 Task: In the  document Exoticfruits.doc, select heading and apply ' Italics'  Using "replace feature", replace:  'unique to difficult'
Action: Mouse moved to (146, 460)
Screenshot: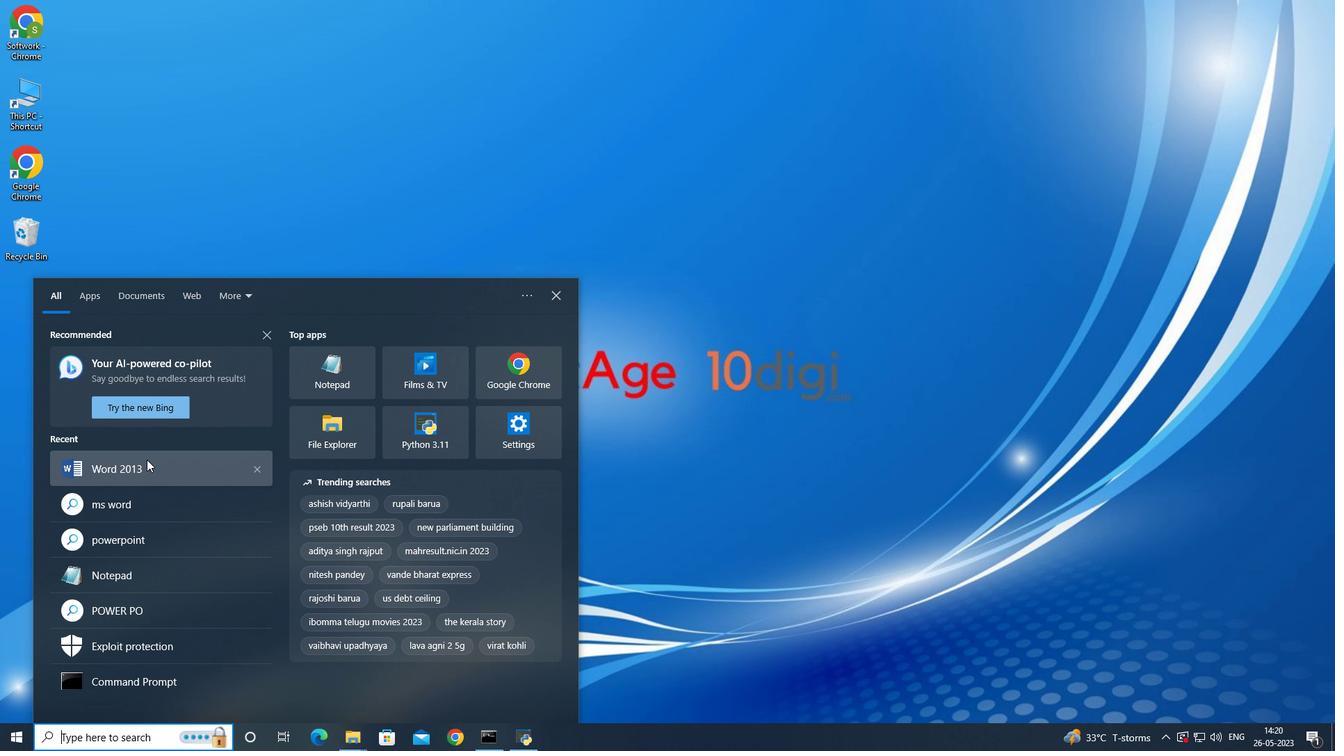 
Action: Mouse pressed left at (146, 460)
Screenshot: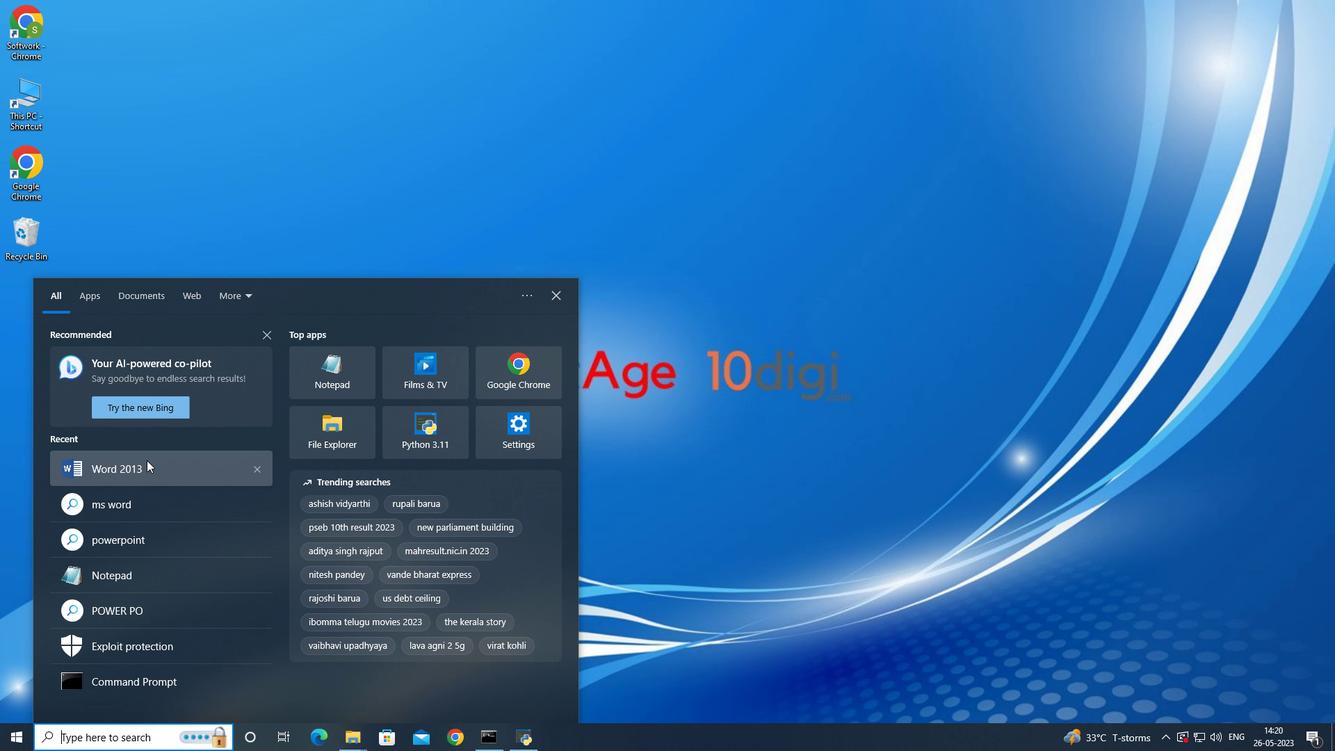 
Action: Mouse moved to (84, 121)
Screenshot: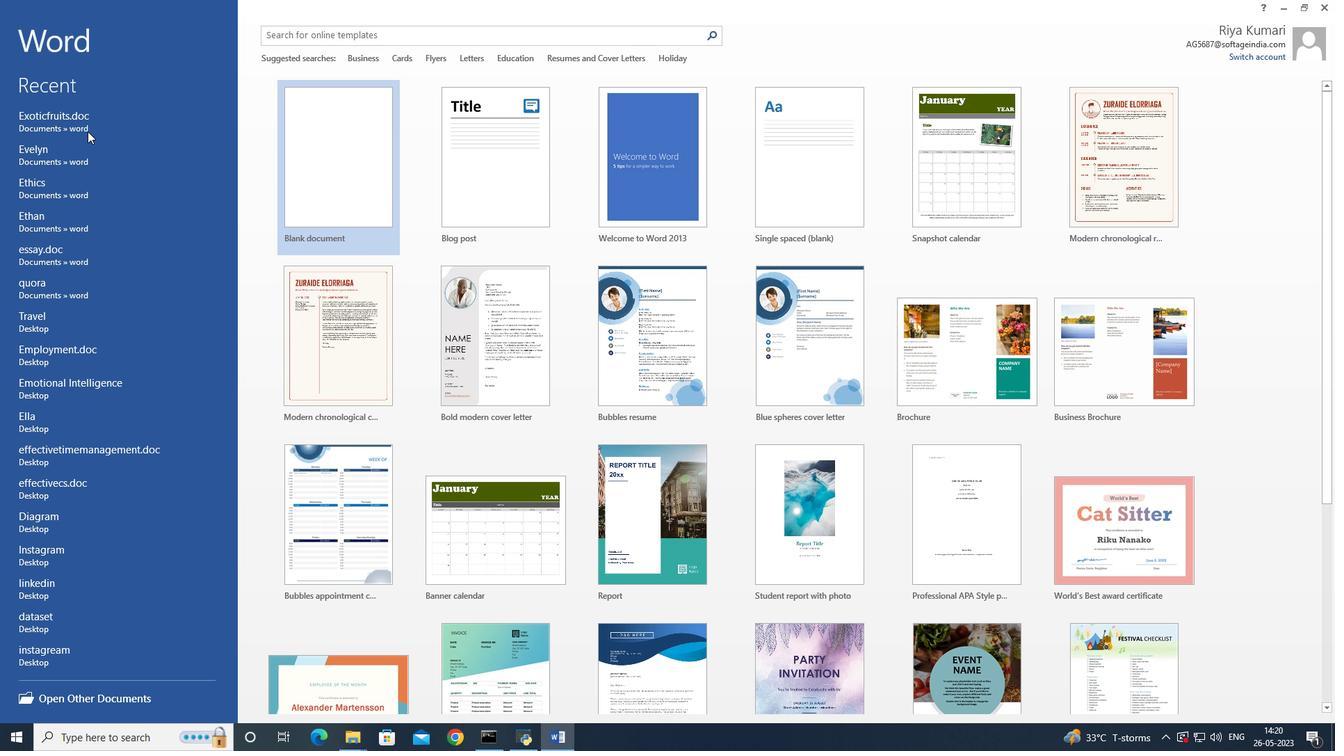 
Action: Mouse pressed left at (84, 121)
Screenshot: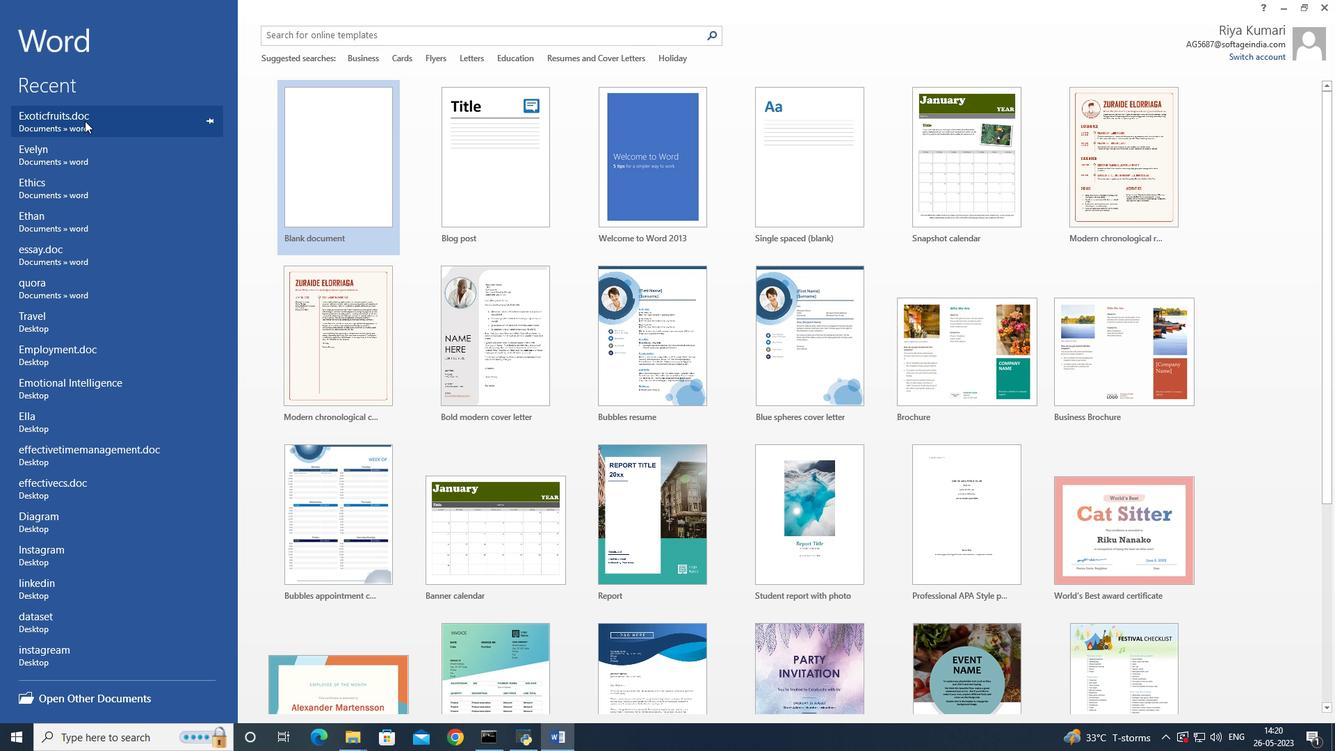 
Action: Mouse moved to (608, 183)
Screenshot: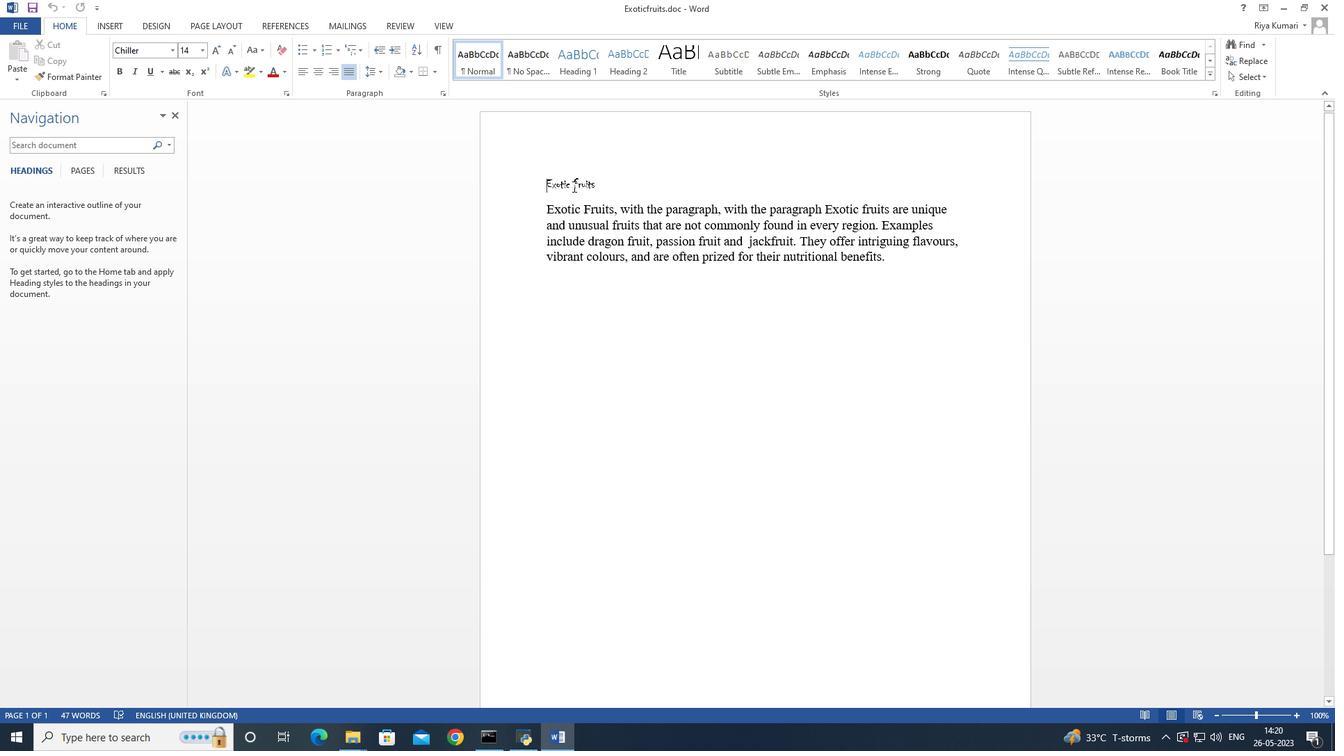 
Action: Mouse pressed left at (608, 183)
Screenshot: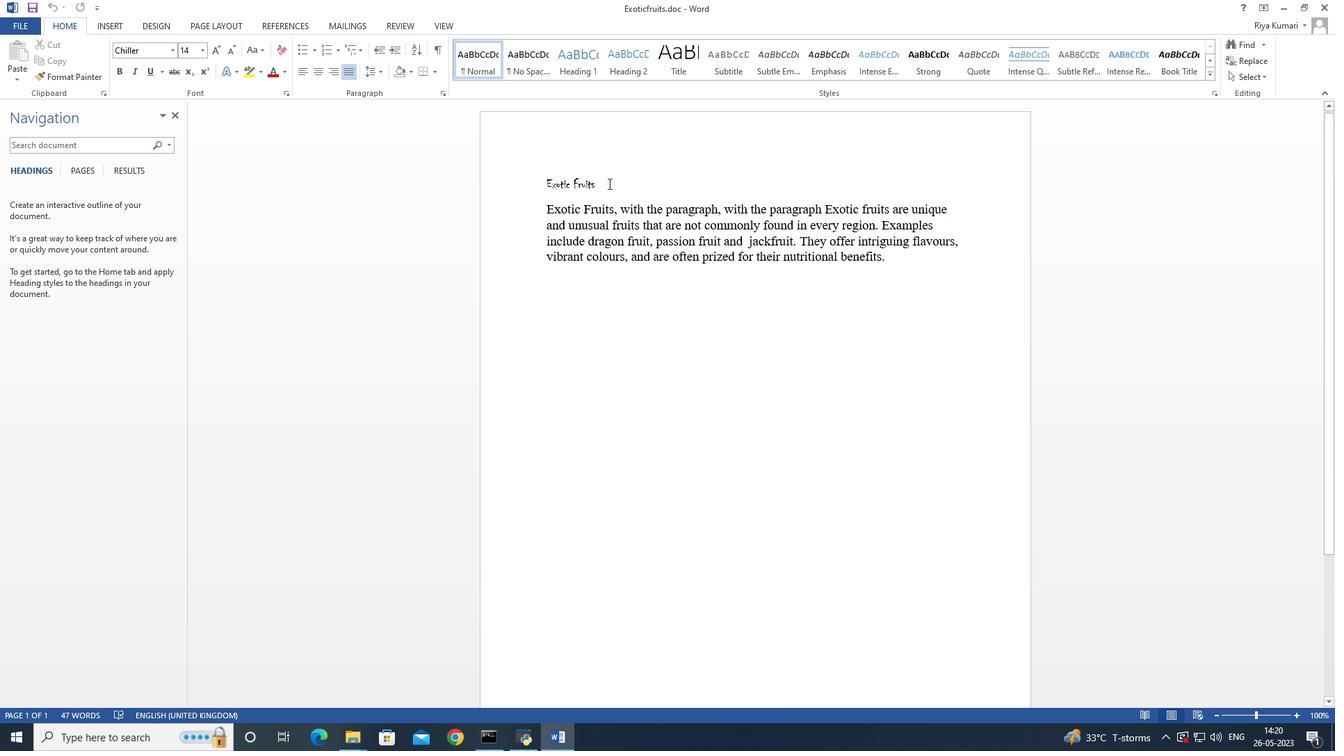 
Action: Mouse moved to (132, 75)
Screenshot: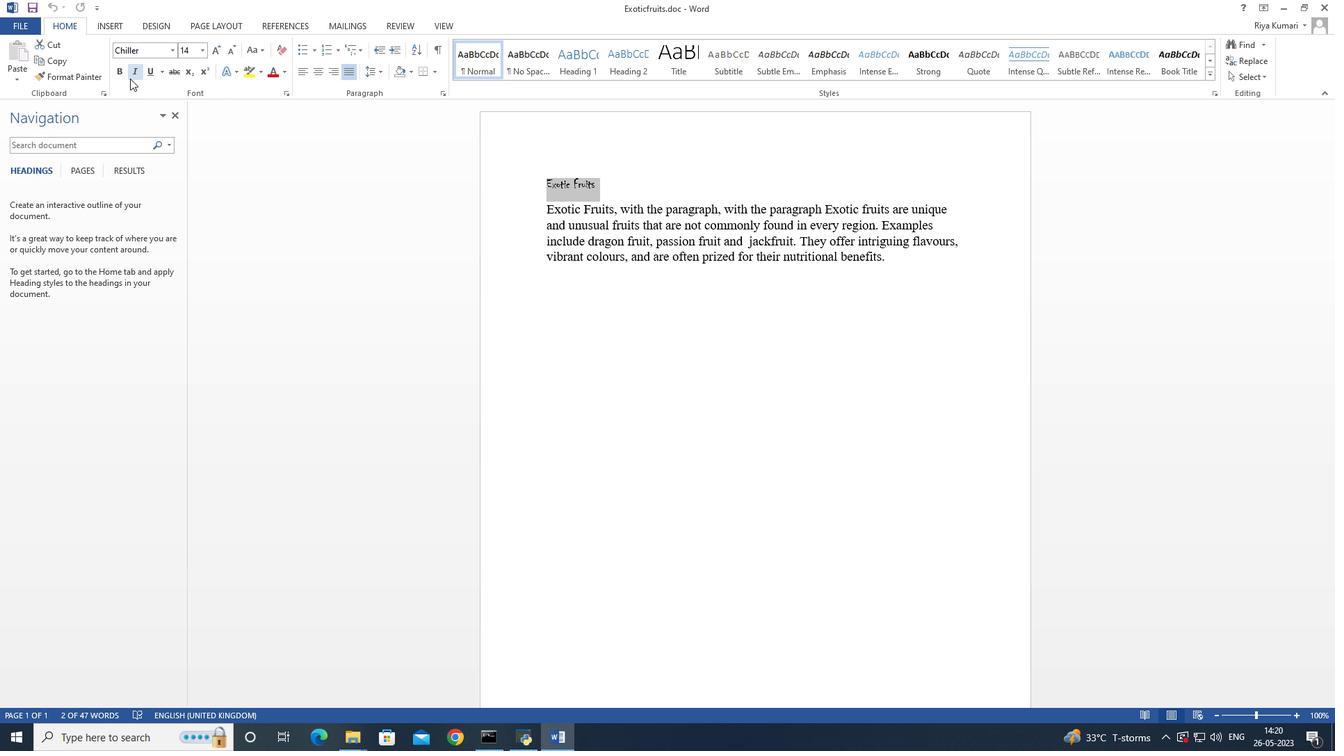 
Action: Mouse pressed left at (132, 75)
Screenshot: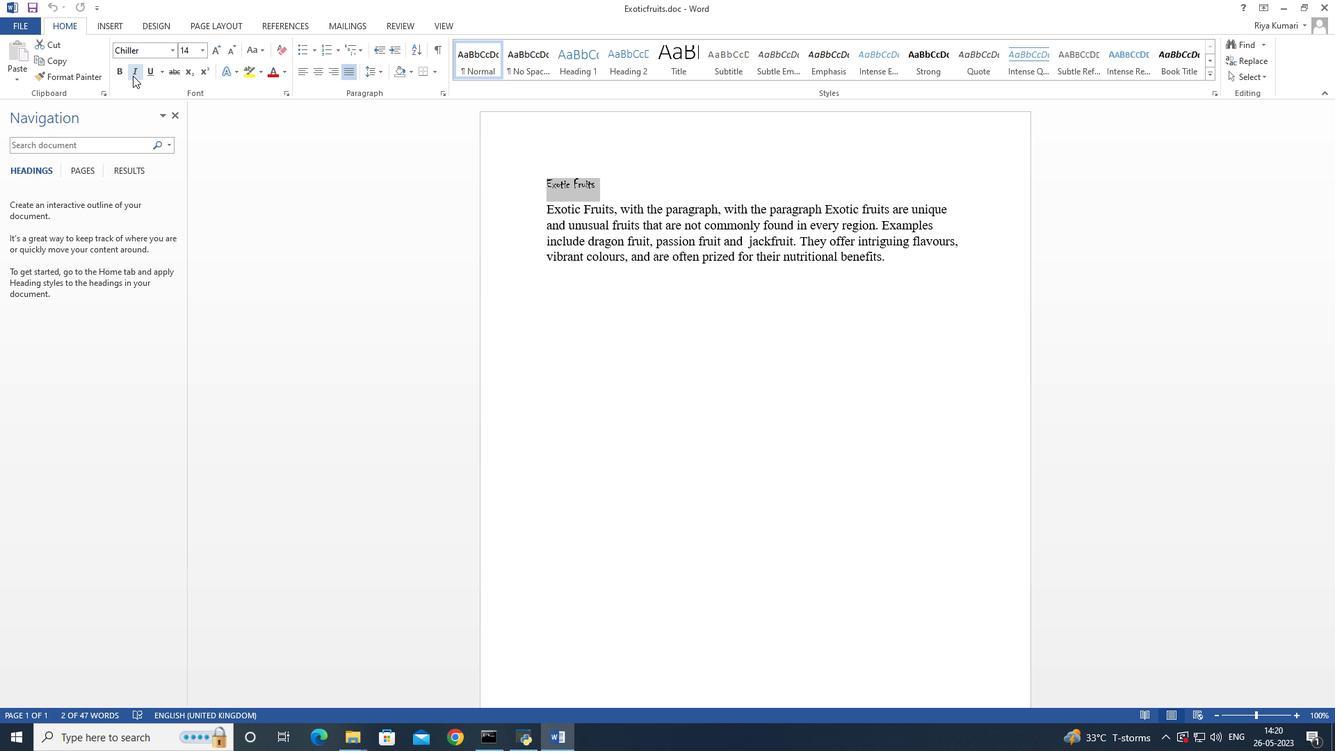 
Action: Mouse moved to (539, 215)
Screenshot: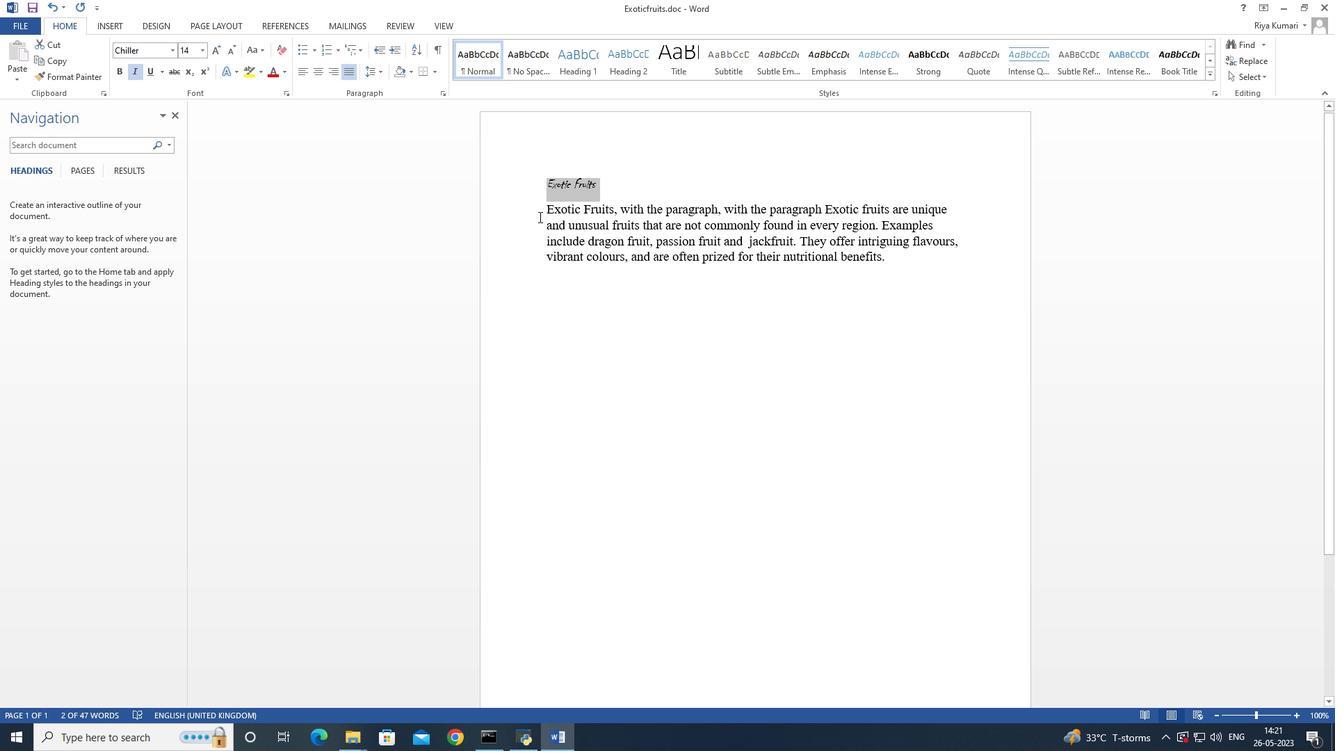 
Action: Mouse pressed left at (539, 215)
Screenshot: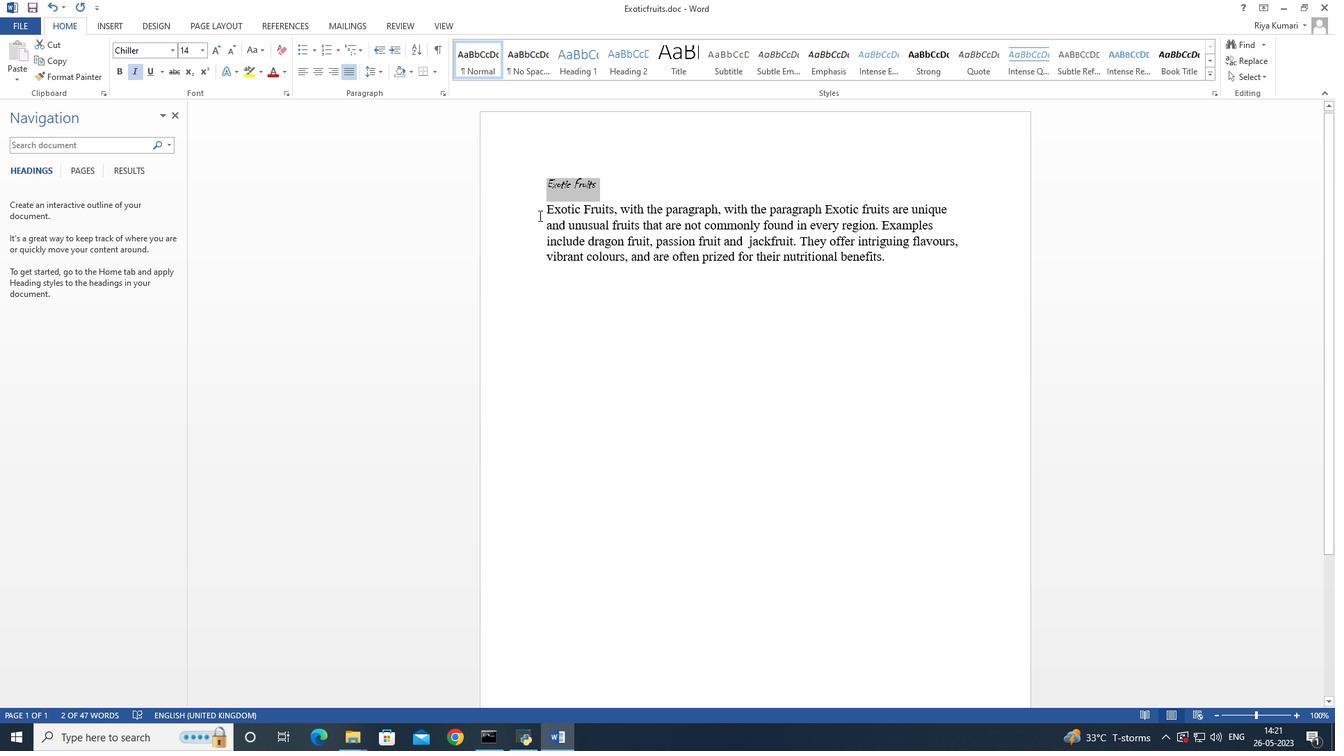
Action: Mouse moved to (1252, 61)
Screenshot: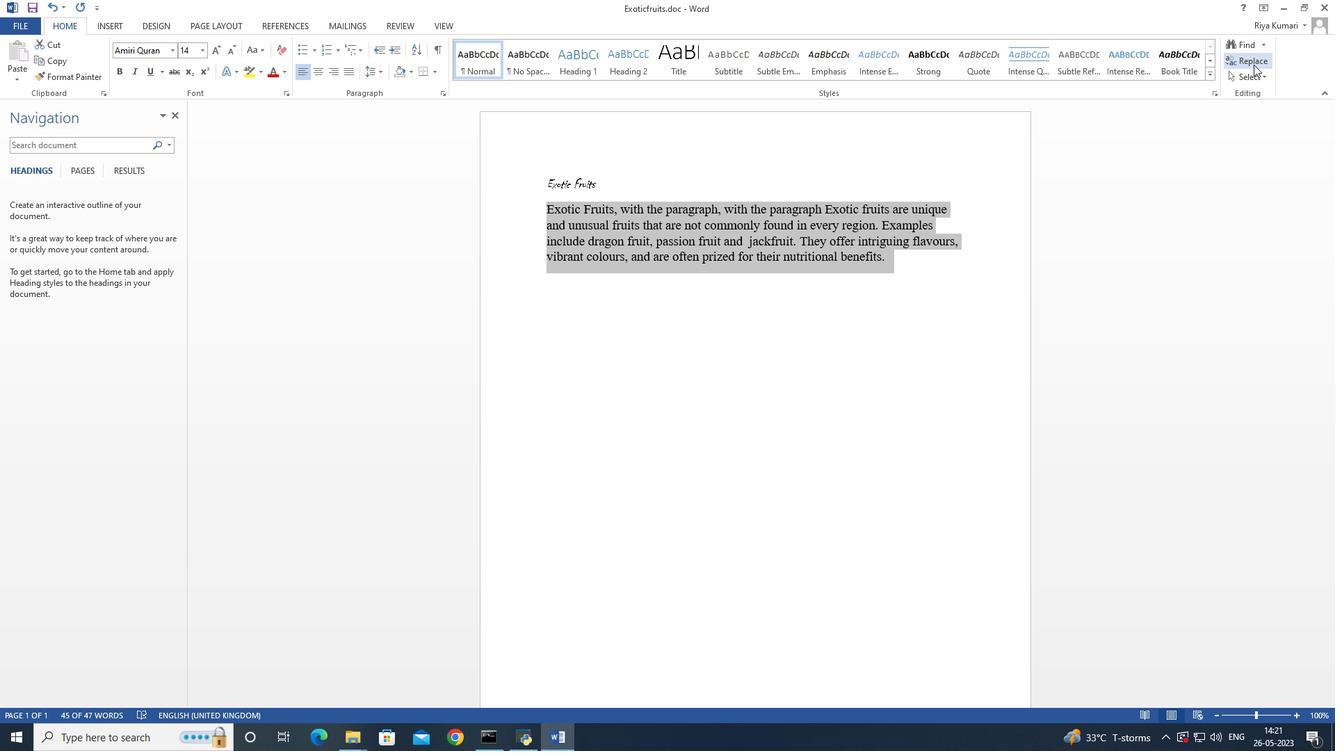 
Action: Mouse pressed left at (1252, 61)
Screenshot: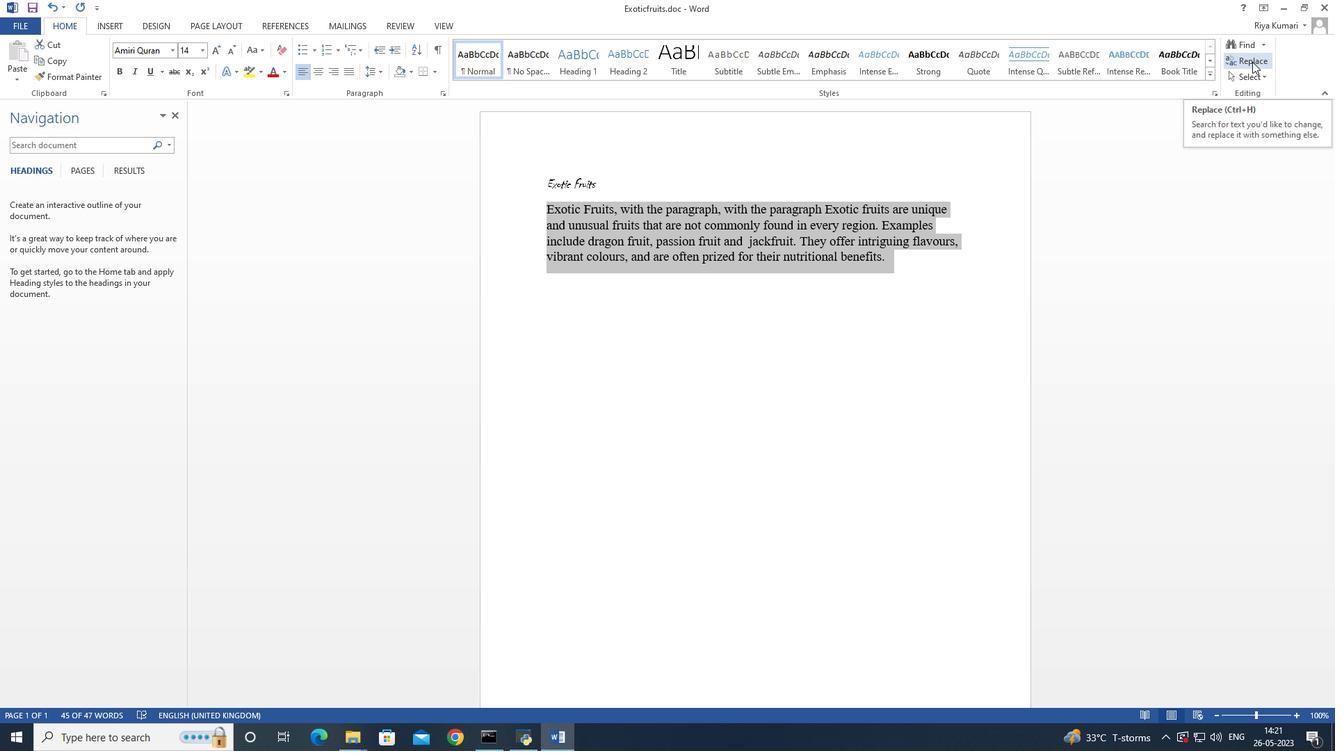 
Action: Mouse moved to (584, 324)
Screenshot: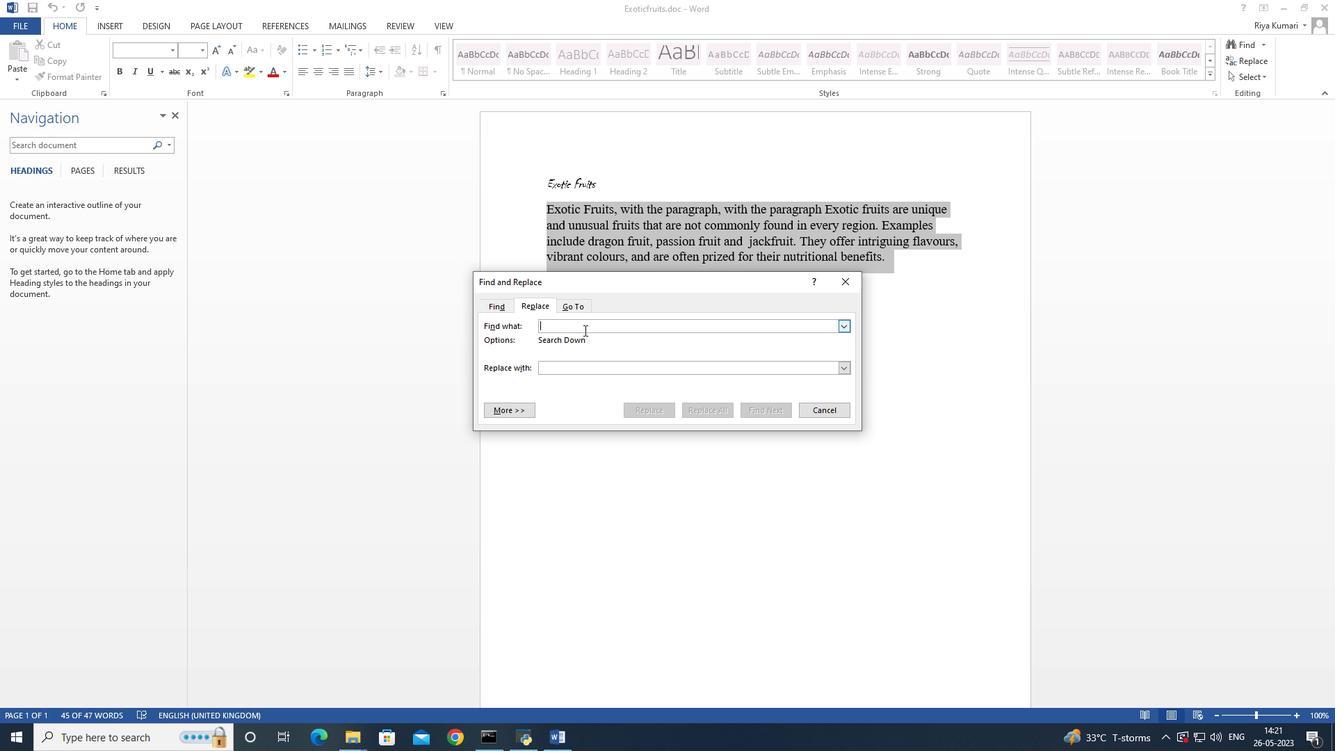 
Action: Mouse pressed left at (584, 324)
Screenshot: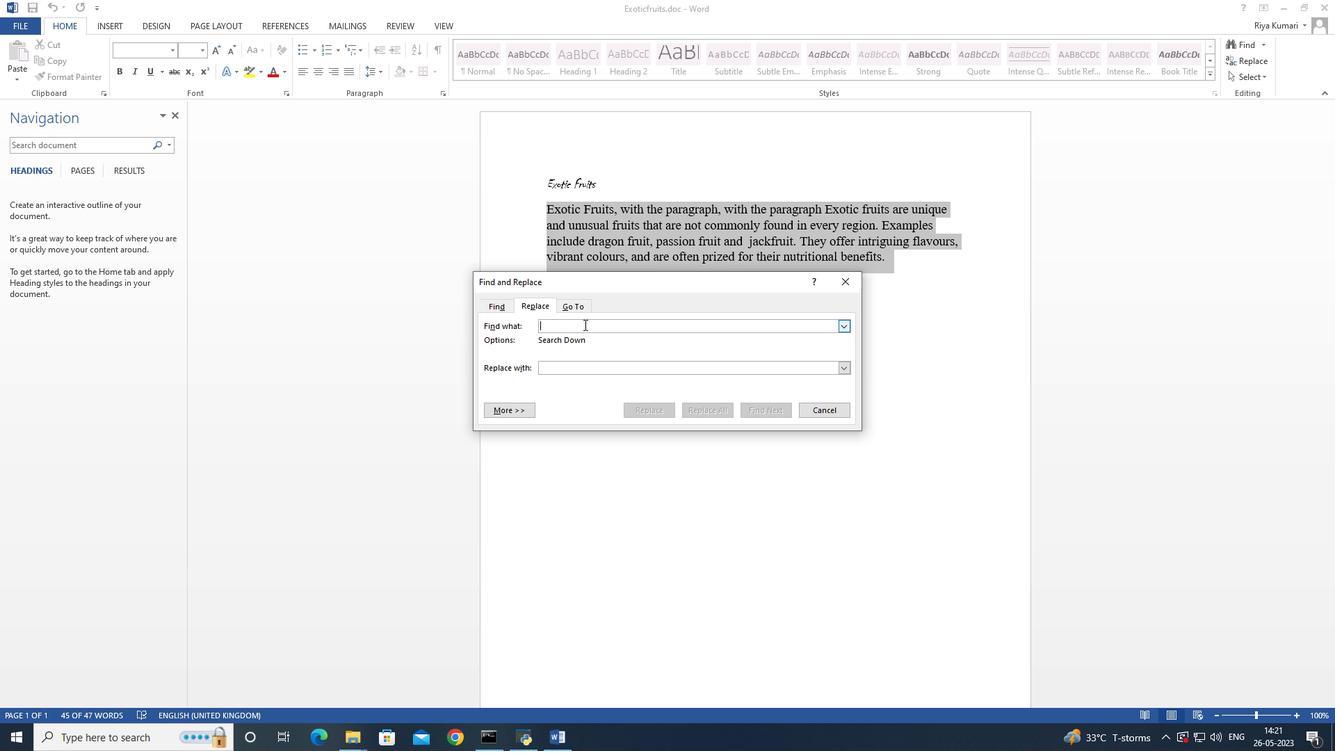 
Action: Mouse moved to (584, 320)
Screenshot: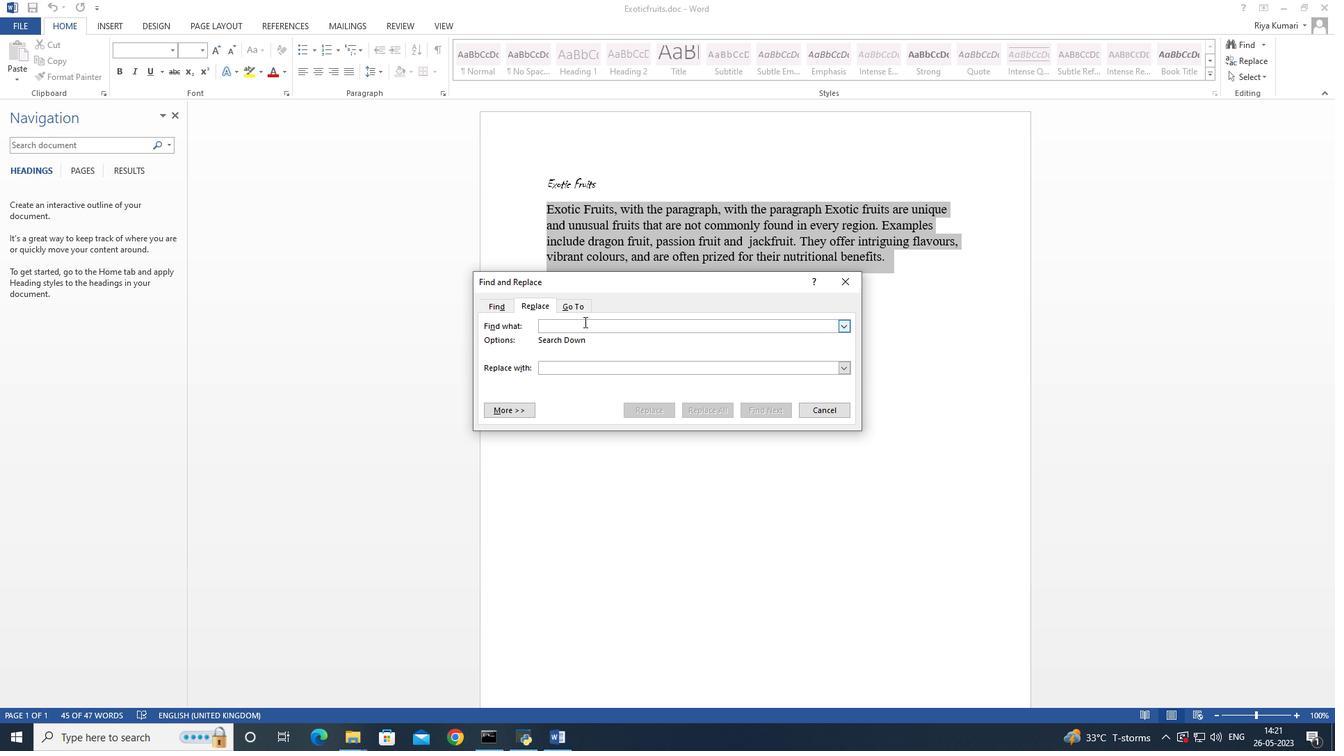 
Action: Key pressed un
Screenshot: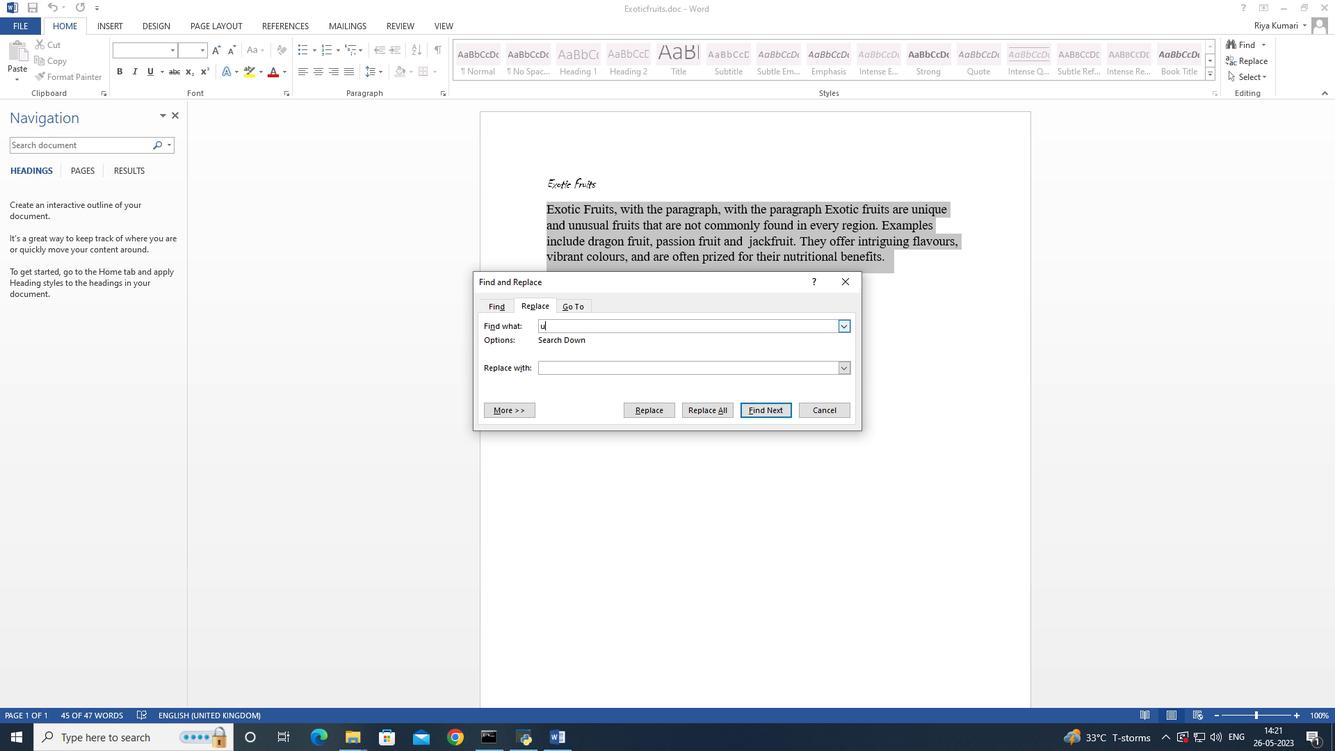 
Action: Mouse moved to (584, 319)
Screenshot: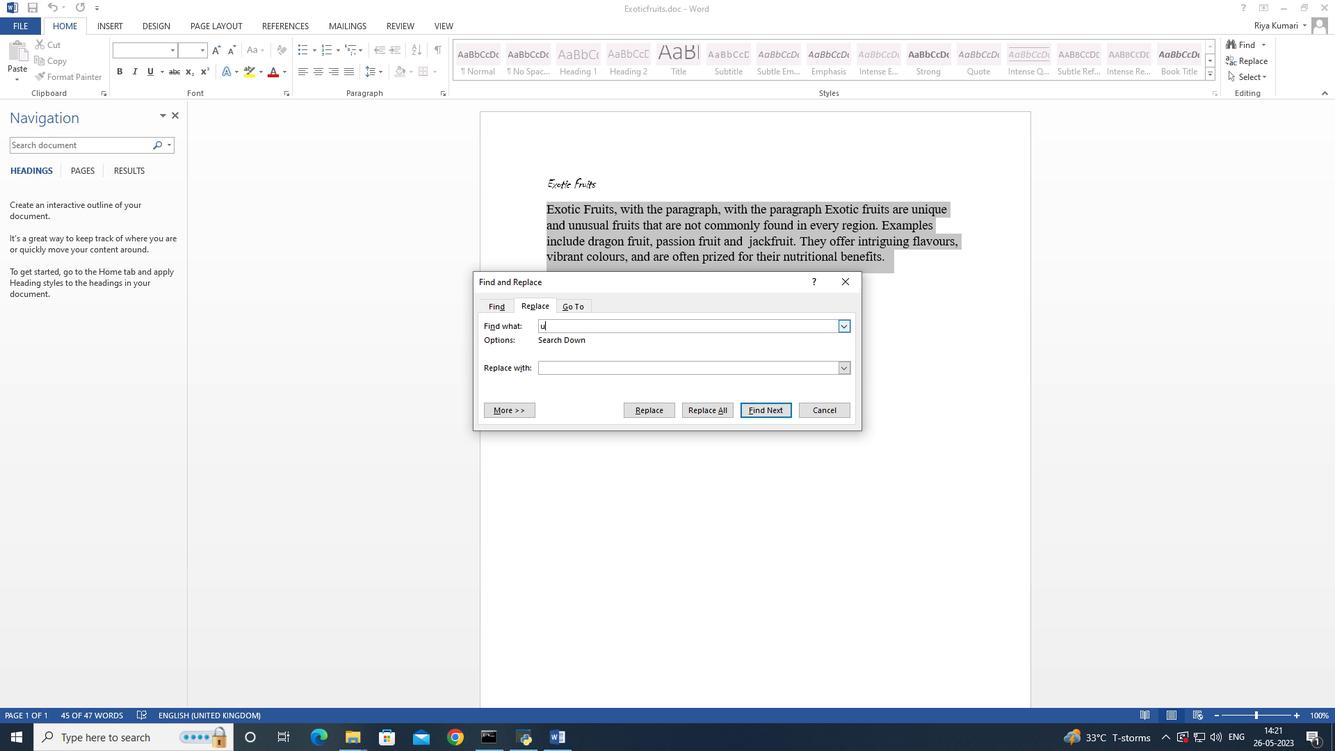 
Action: Key pressed i
Screenshot: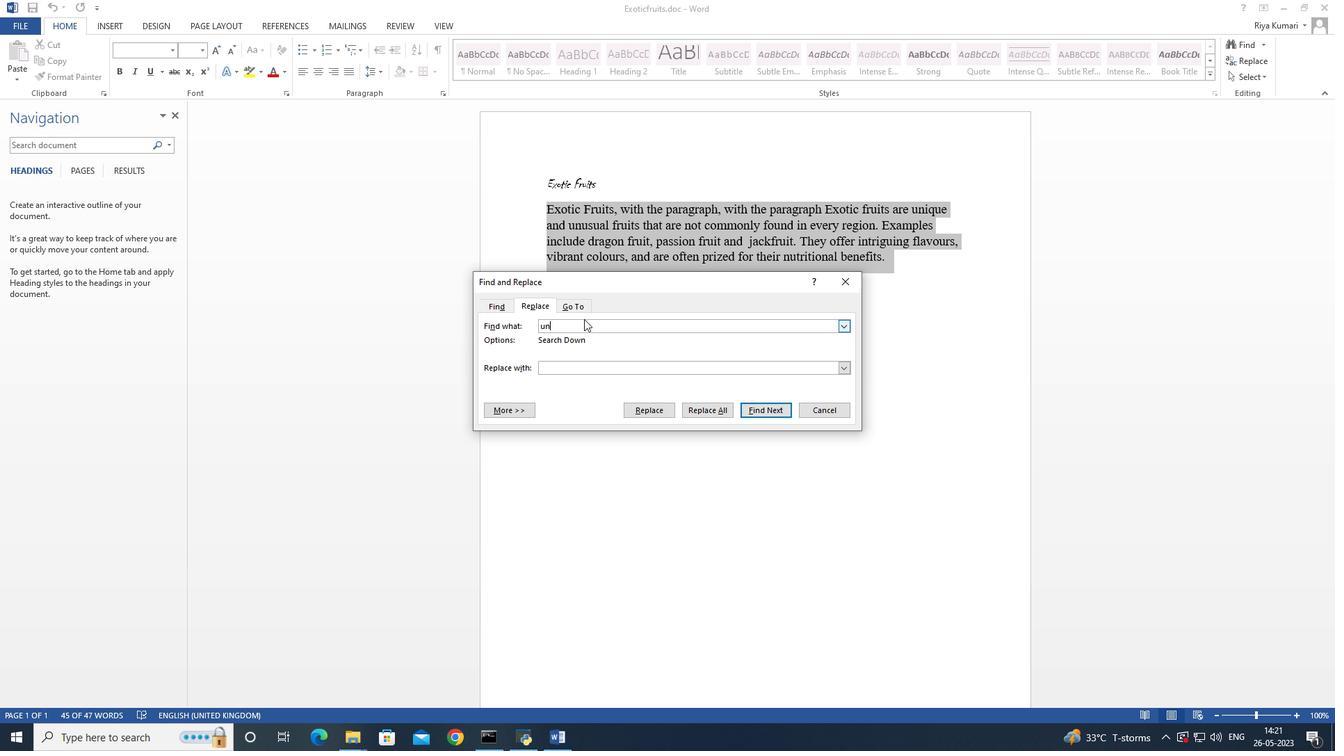 
Action: Mouse moved to (583, 314)
Screenshot: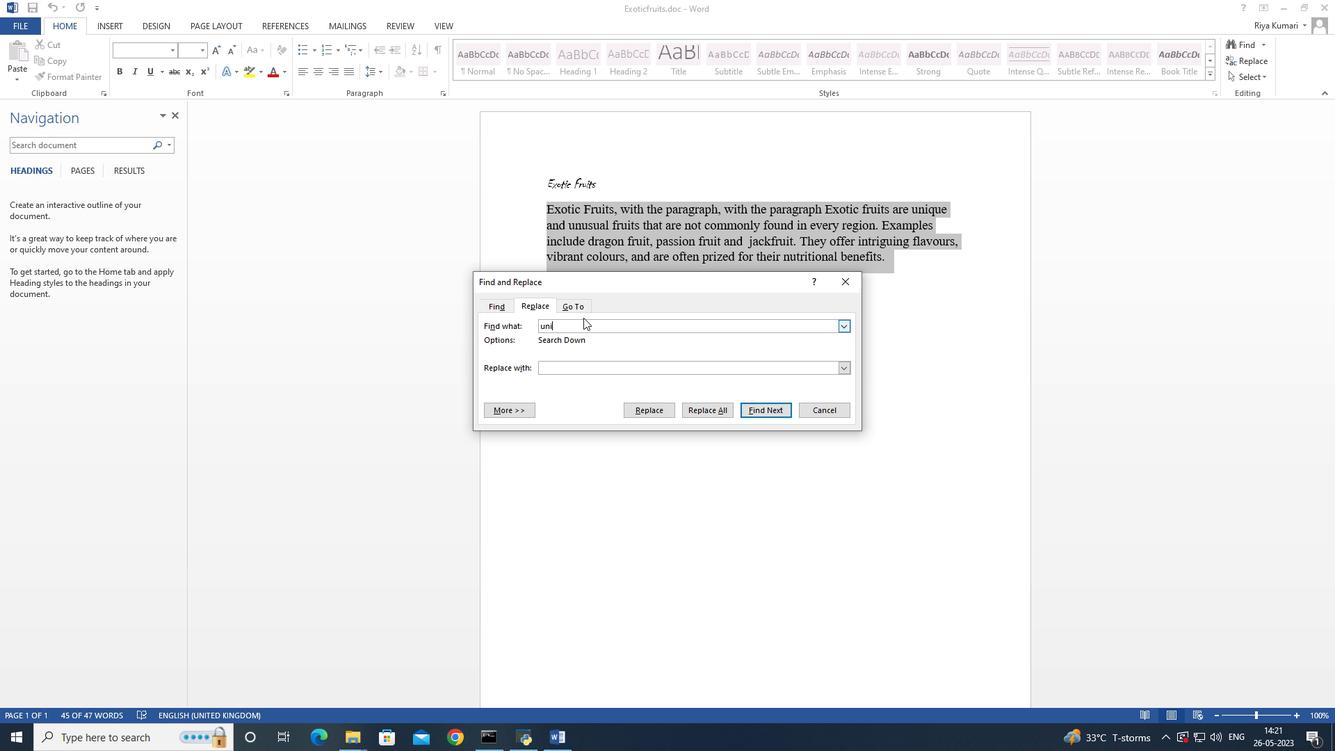 
Action: Key pressed que
Screenshot: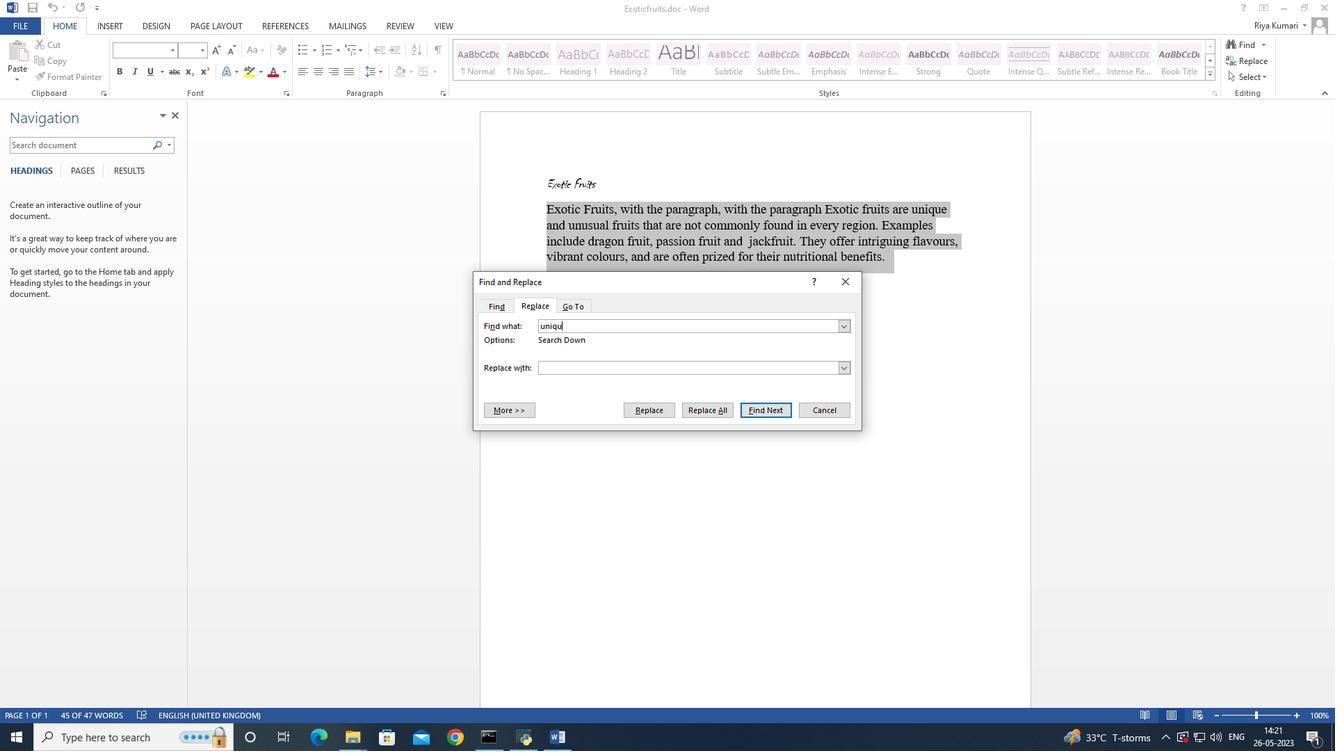 
Action: Mouse moved to (605, 371)
Screenshot: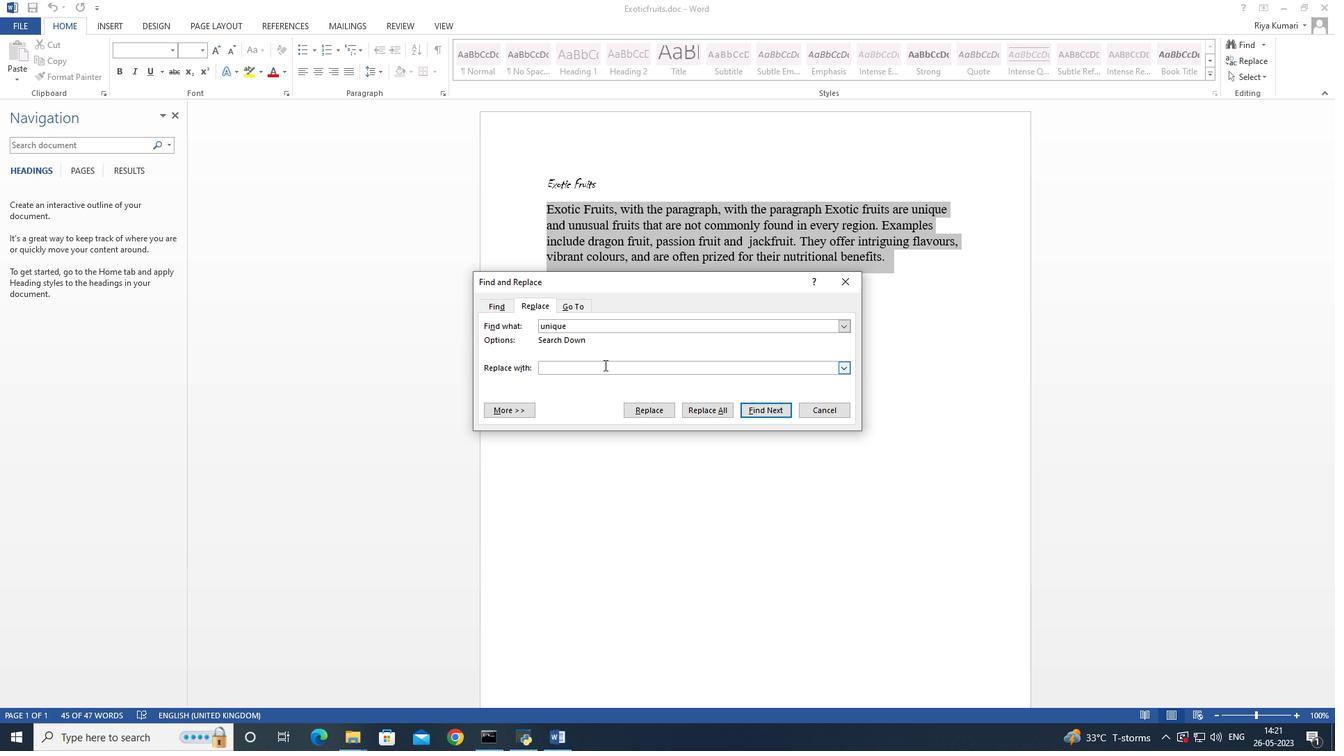 
Action: Mouse pressed left at (605, 371)
Screenshot: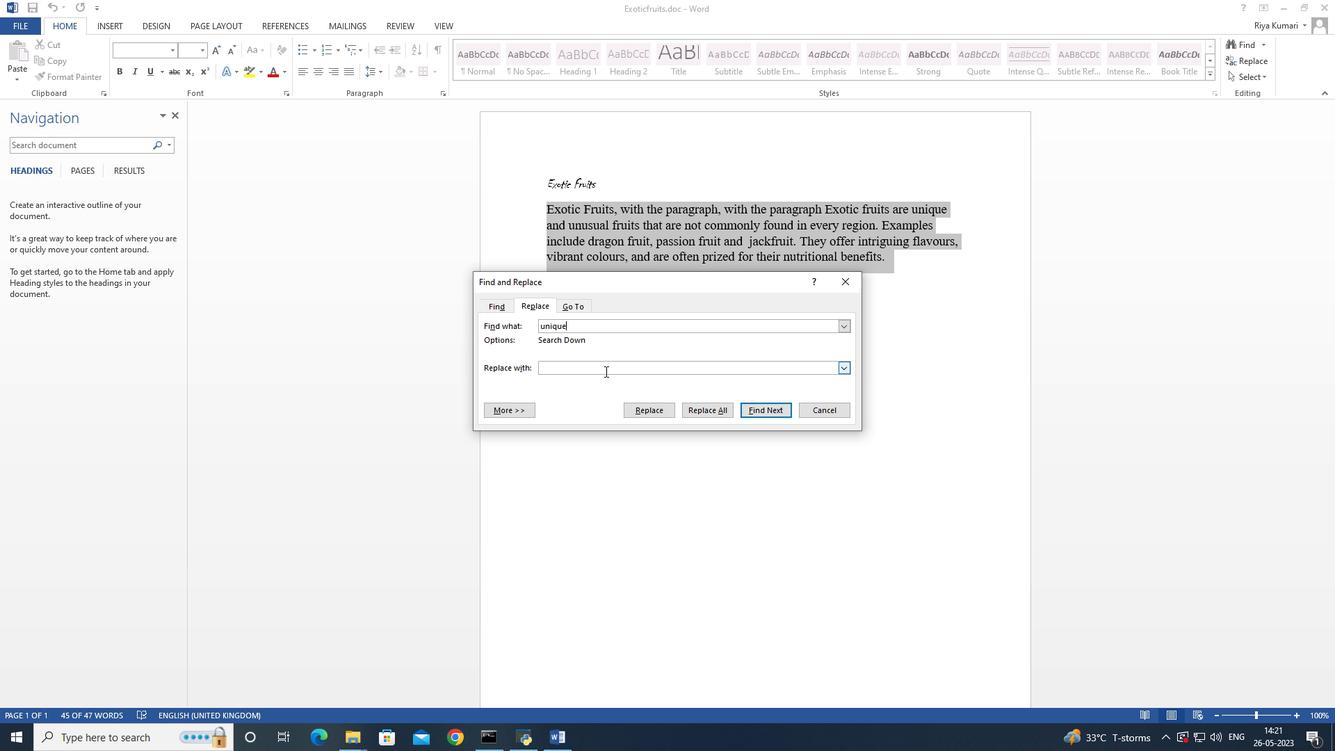 
Action: Mouse moved to (603, 359)
Screenshot: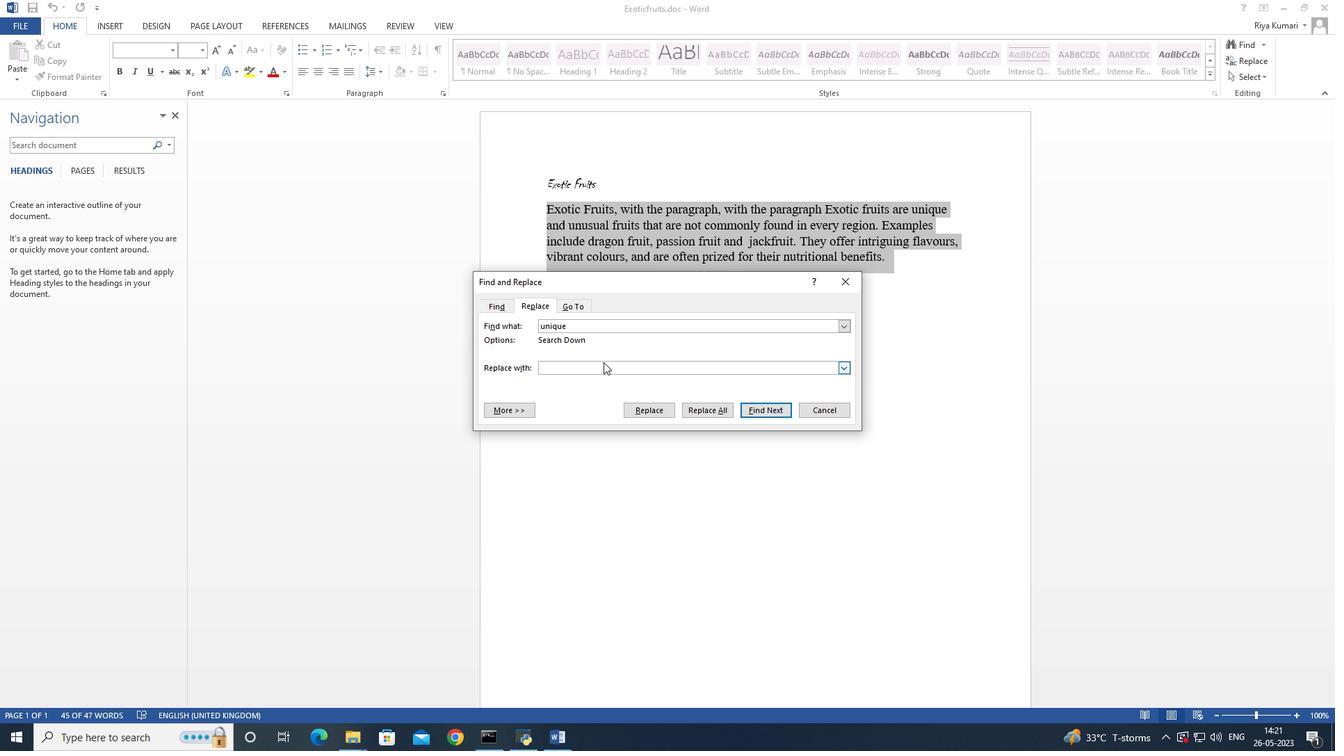
Action: Key pressed d
Screenshot: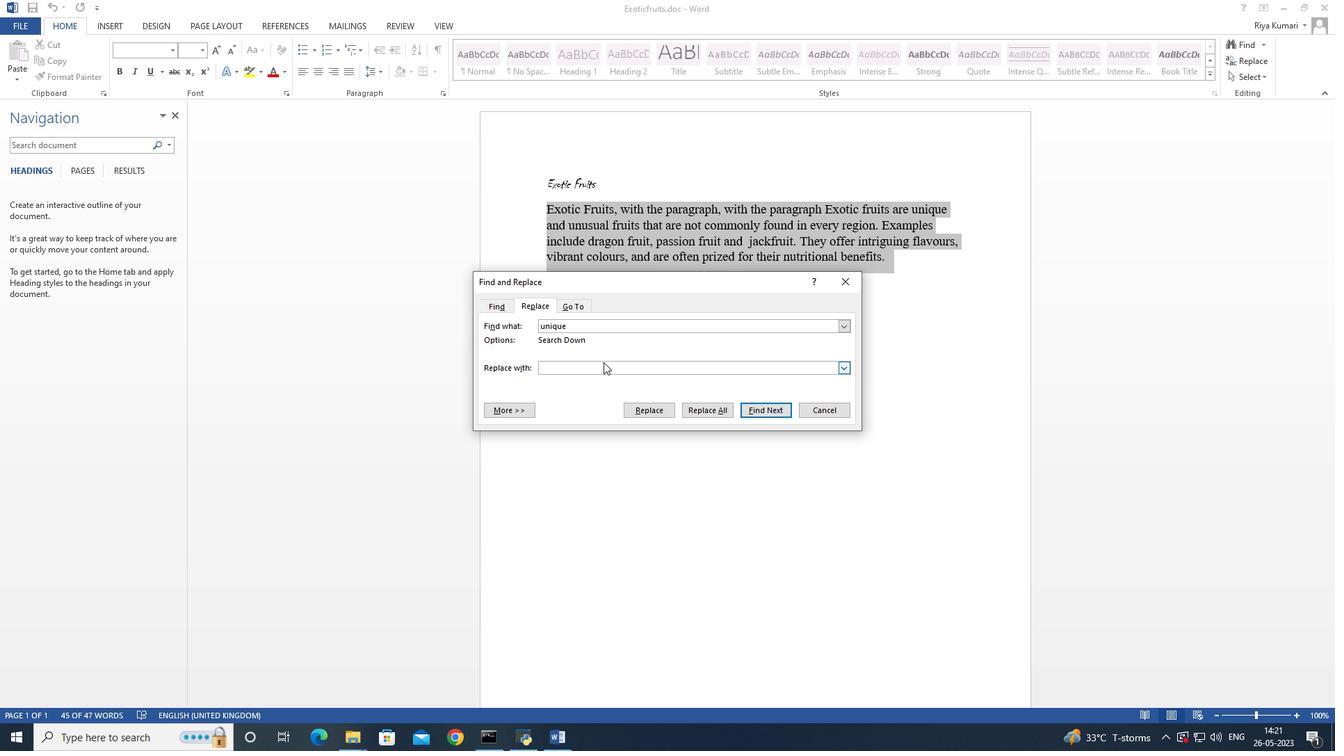 
Action: Mouse moved to (598, 353)
Screenshot: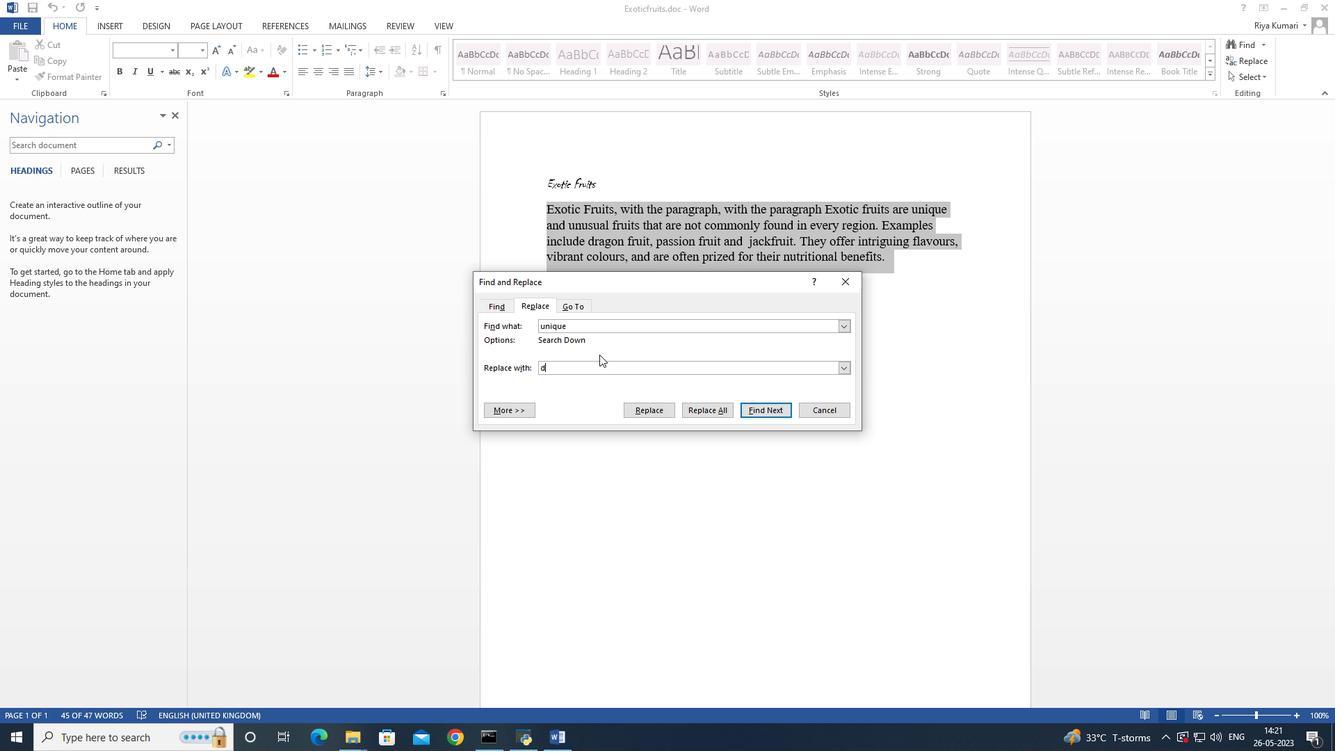 
Action: Key pressed i
Screenshot: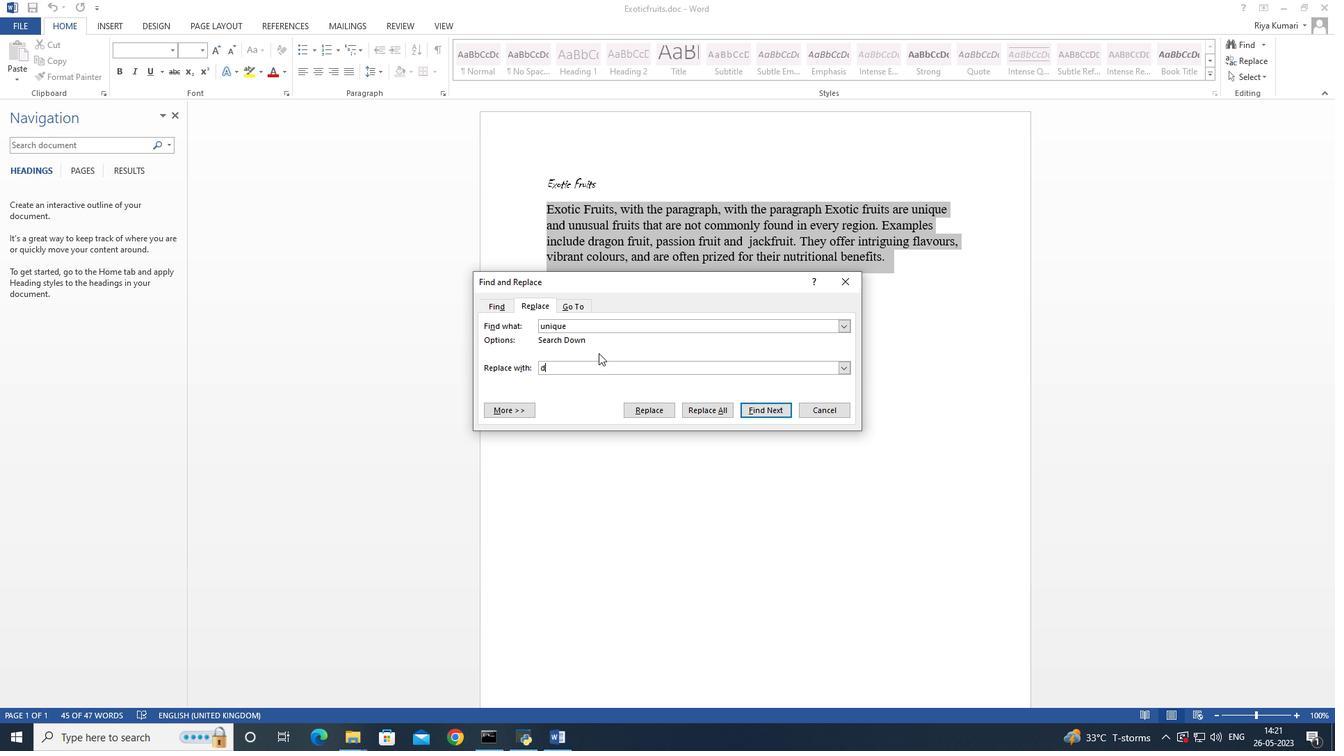 
Action: Mouse moved to (596, 348)
Screenshot: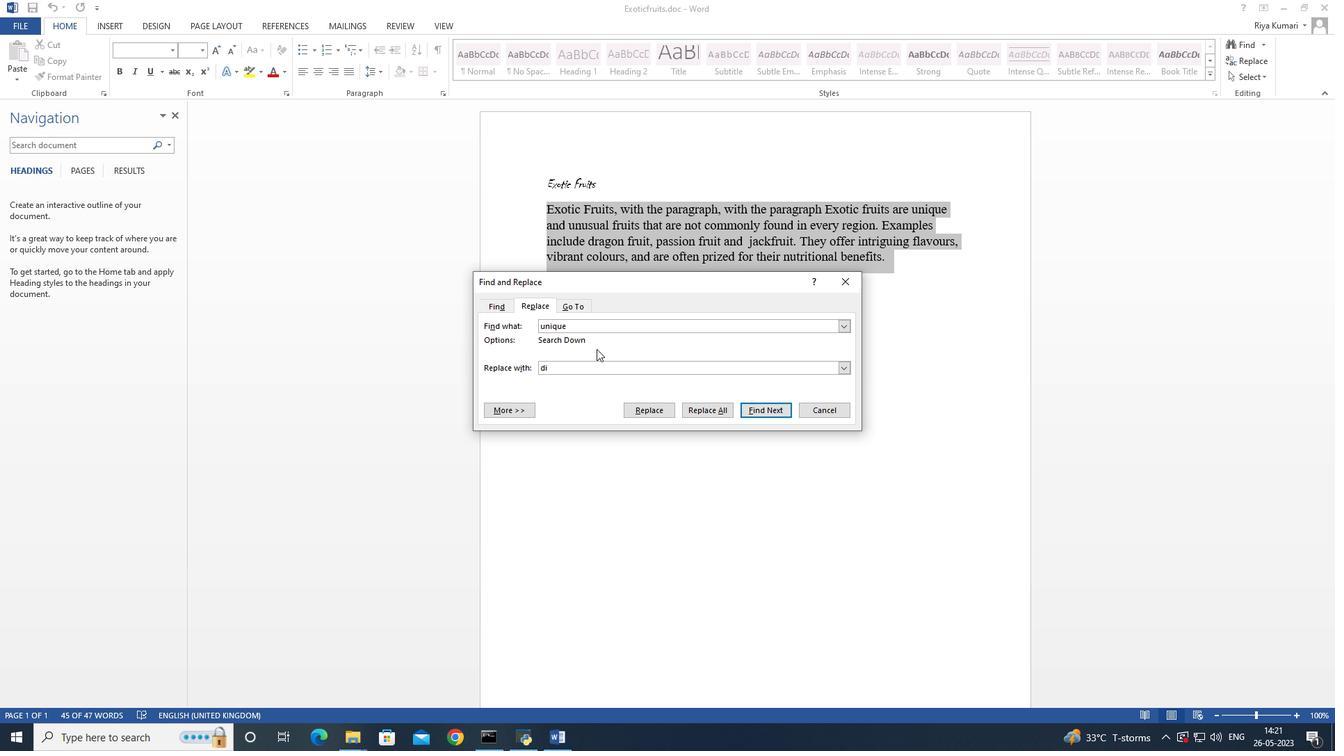 
Action: Key pressed f
Screenshot: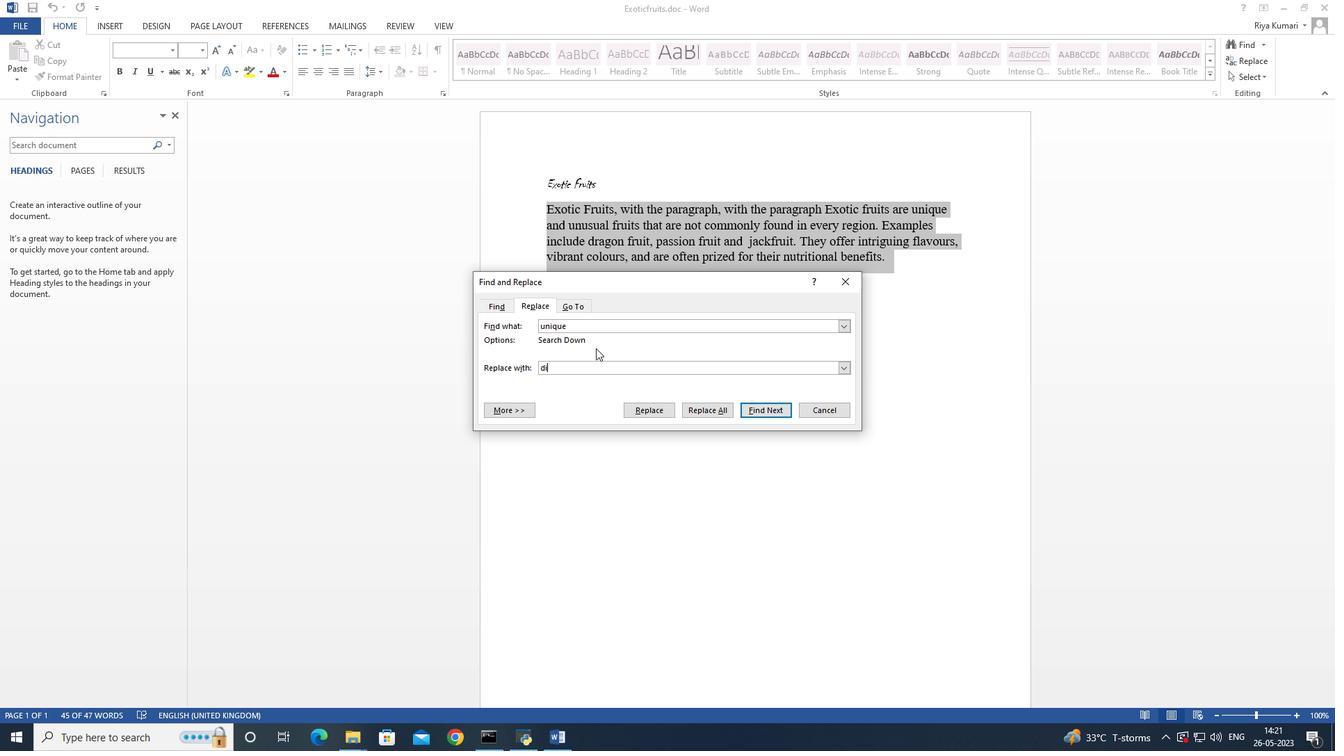 
Action: Mouse moved to (595, 345)
Screenshot: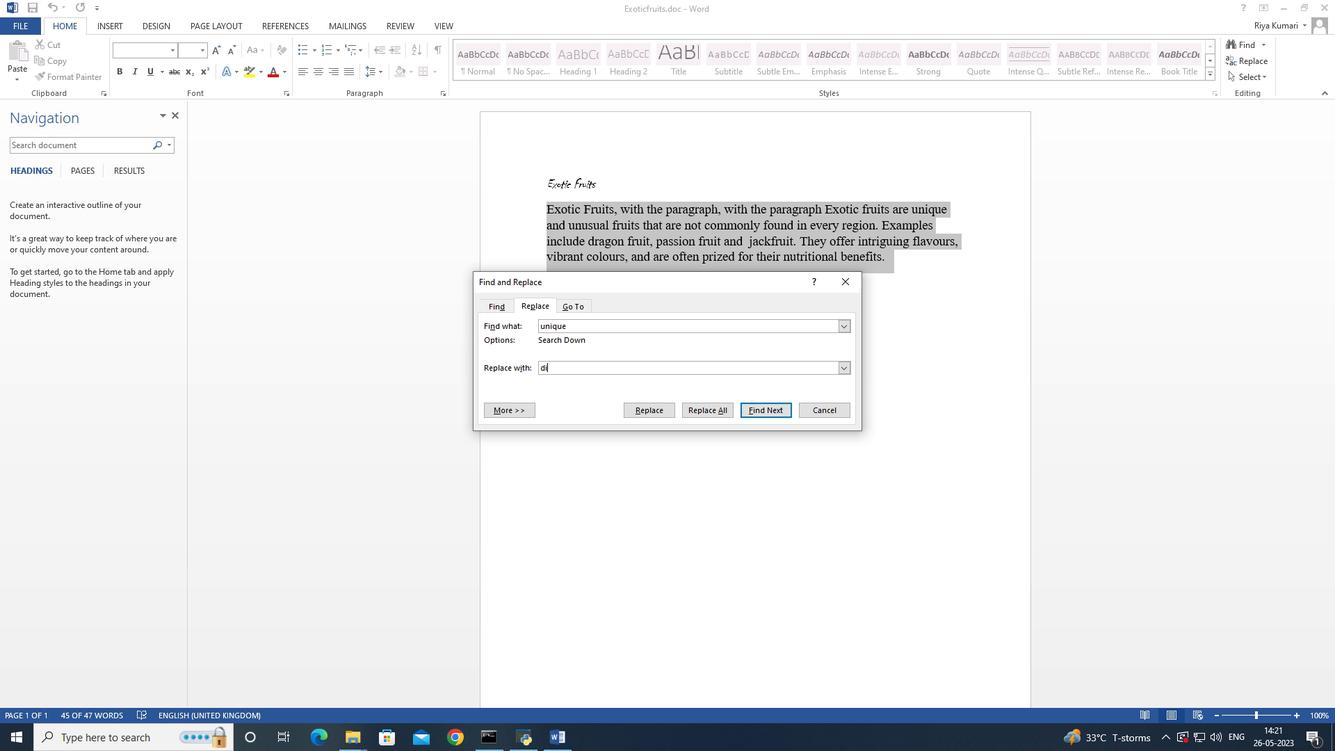 
Action: Key pressed fi
Screenshot: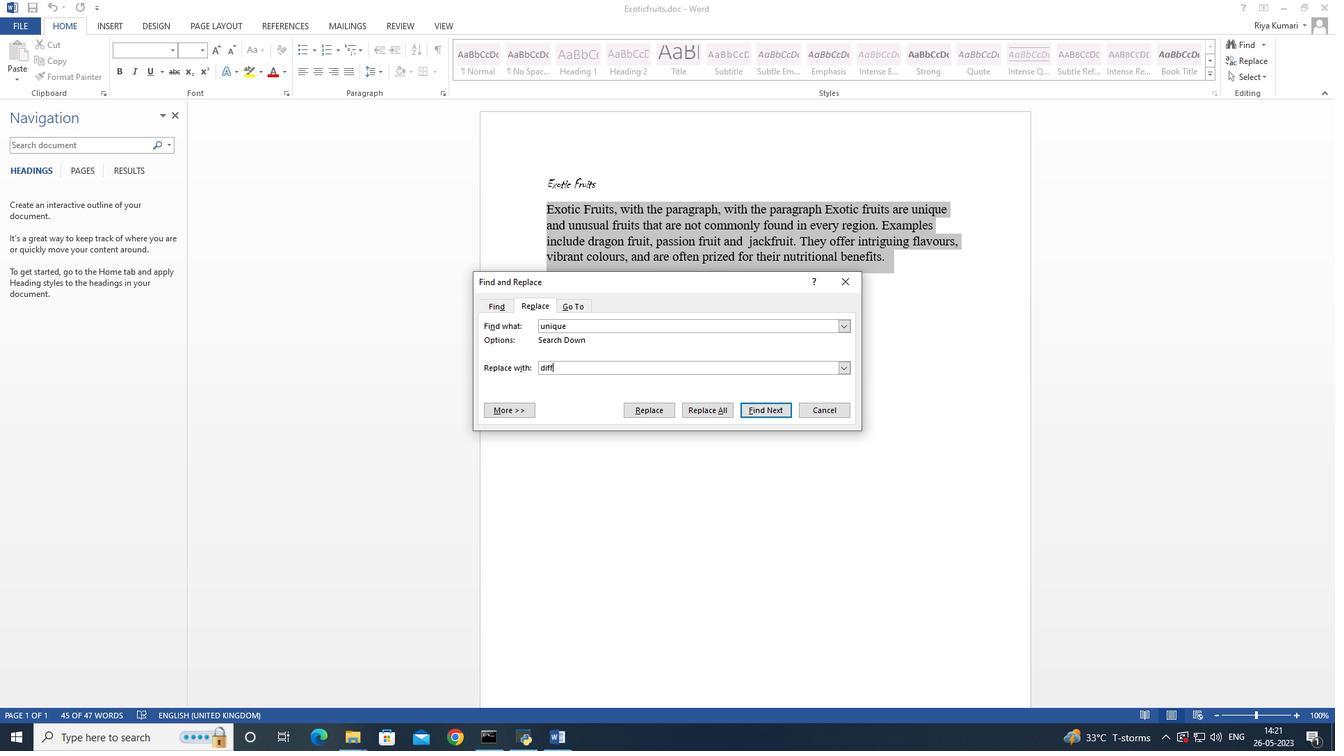 
Action: Mouse moved to (590, 340)
Screenshot: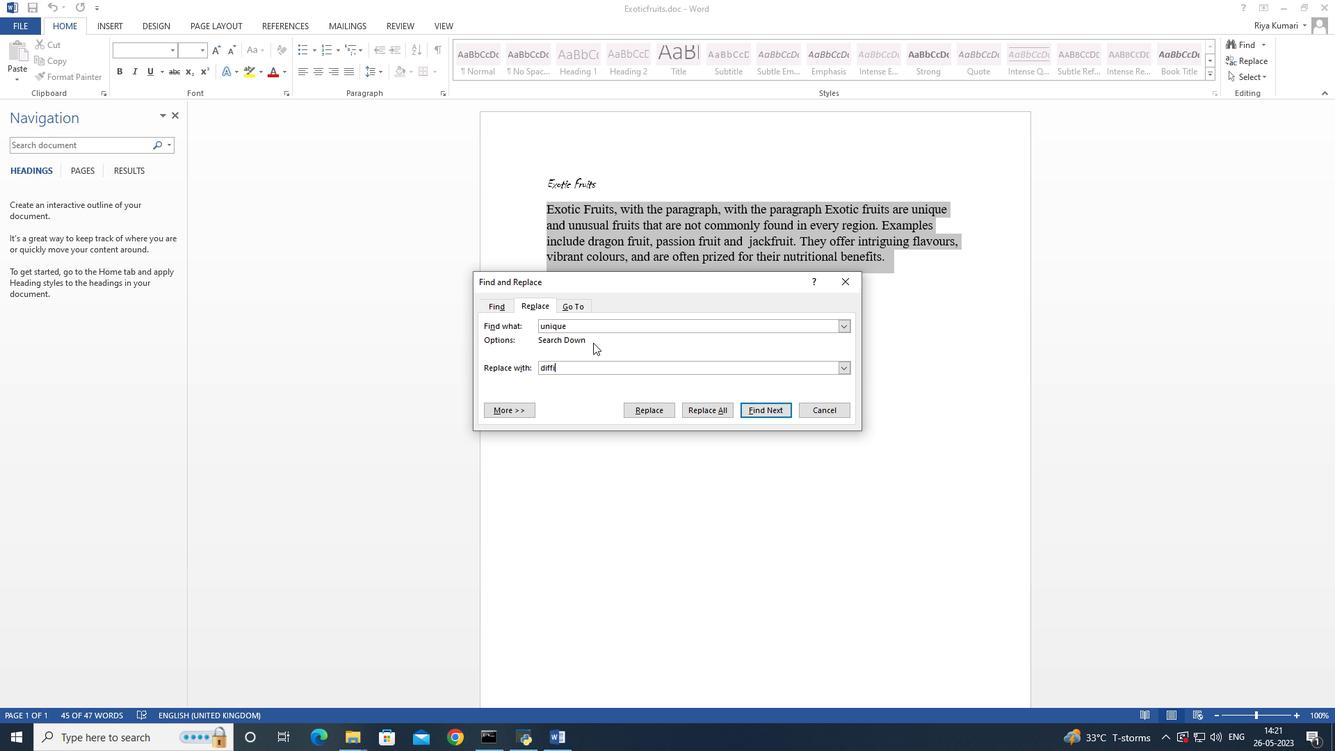 
Action: Key pressed c
Screenshot: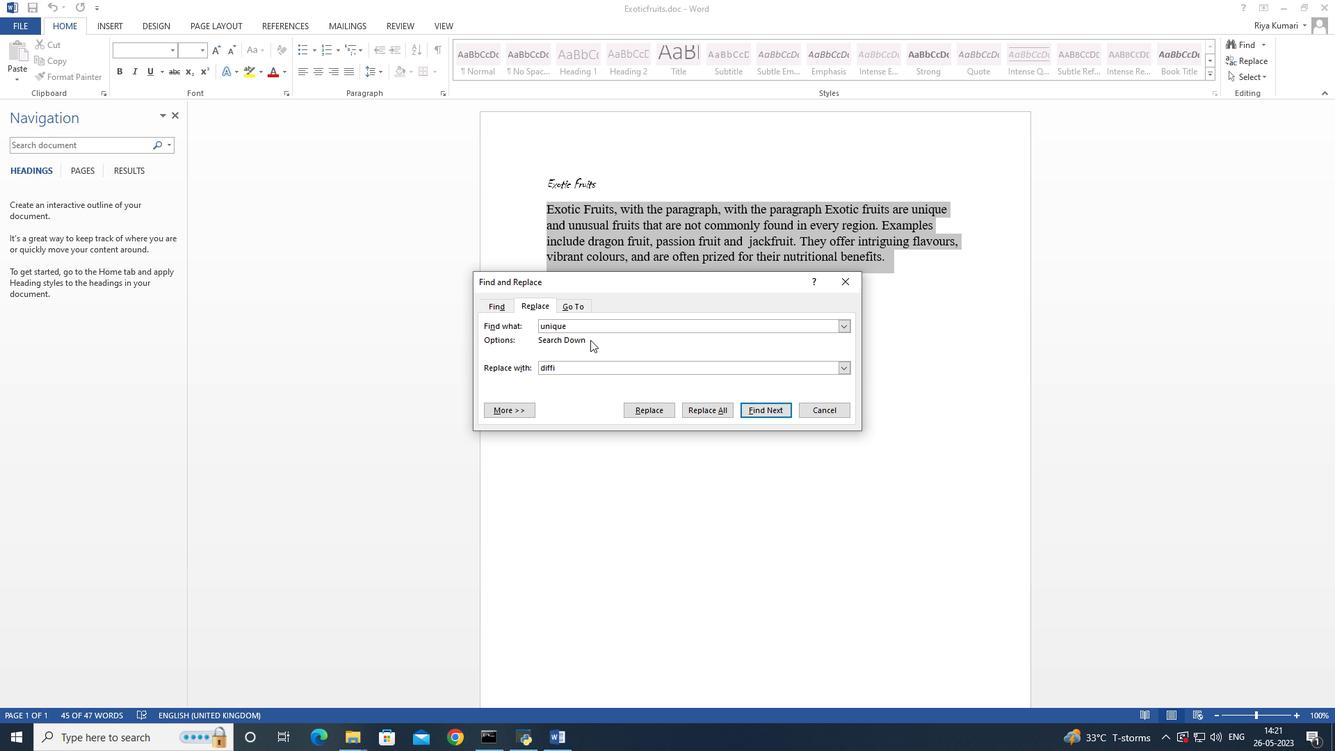 
Action: Mouse moved to (590, 338)
Screenshot: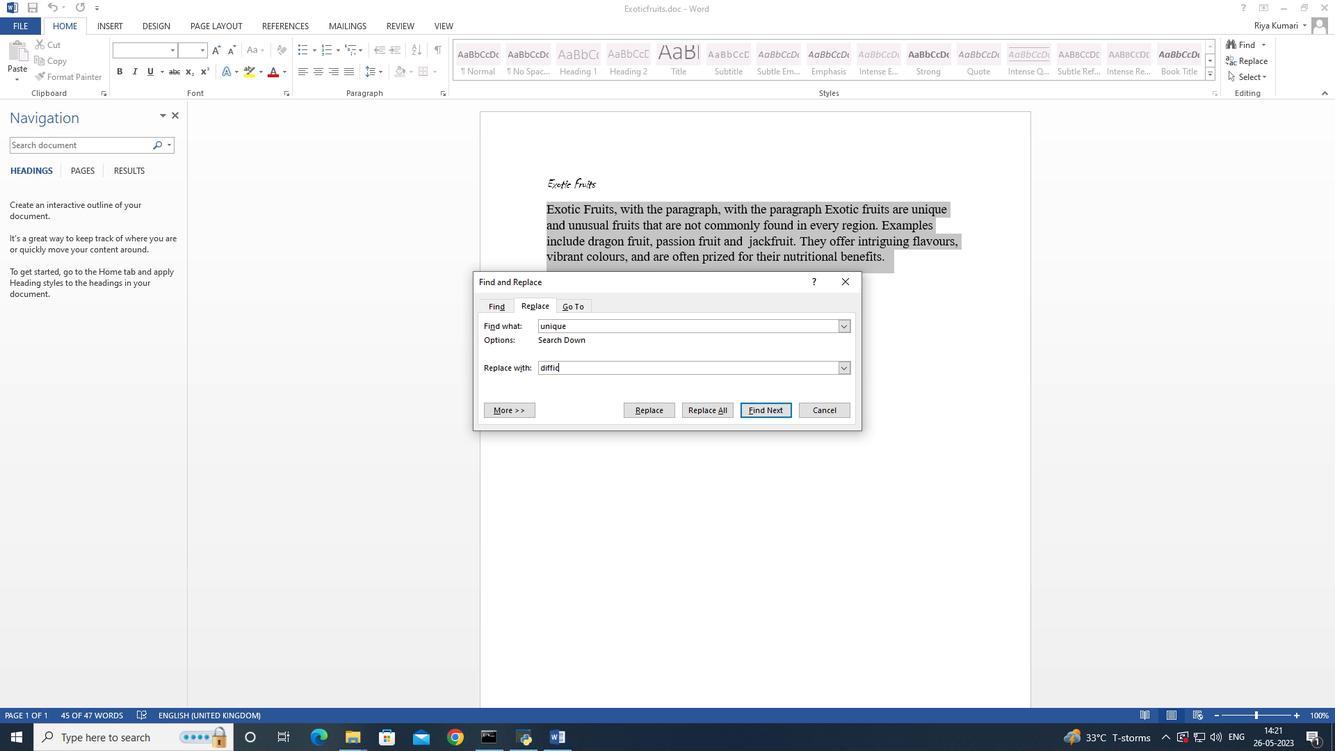
Action: Key pressed u
Screenshot: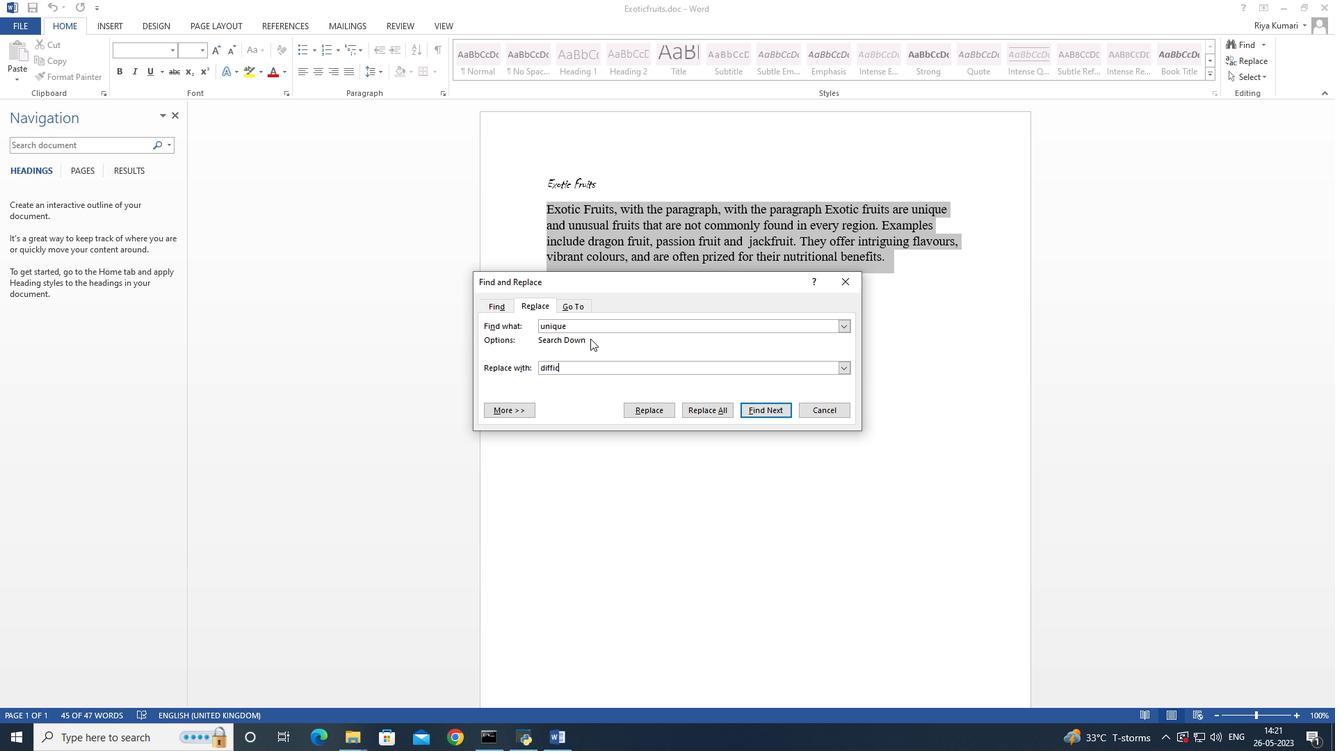 
Action: Mouse moved to (587, 335)
Screenshot: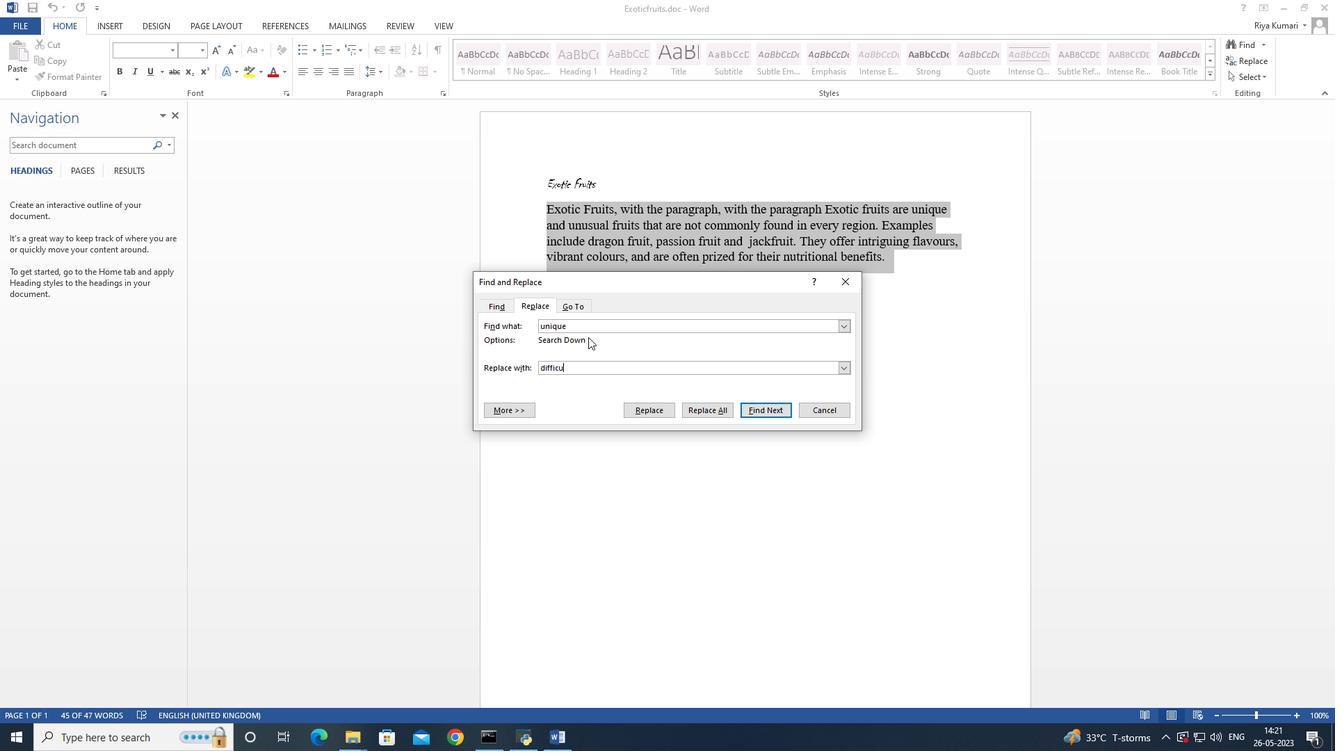 
Action: Key pressed lt
Screenshot: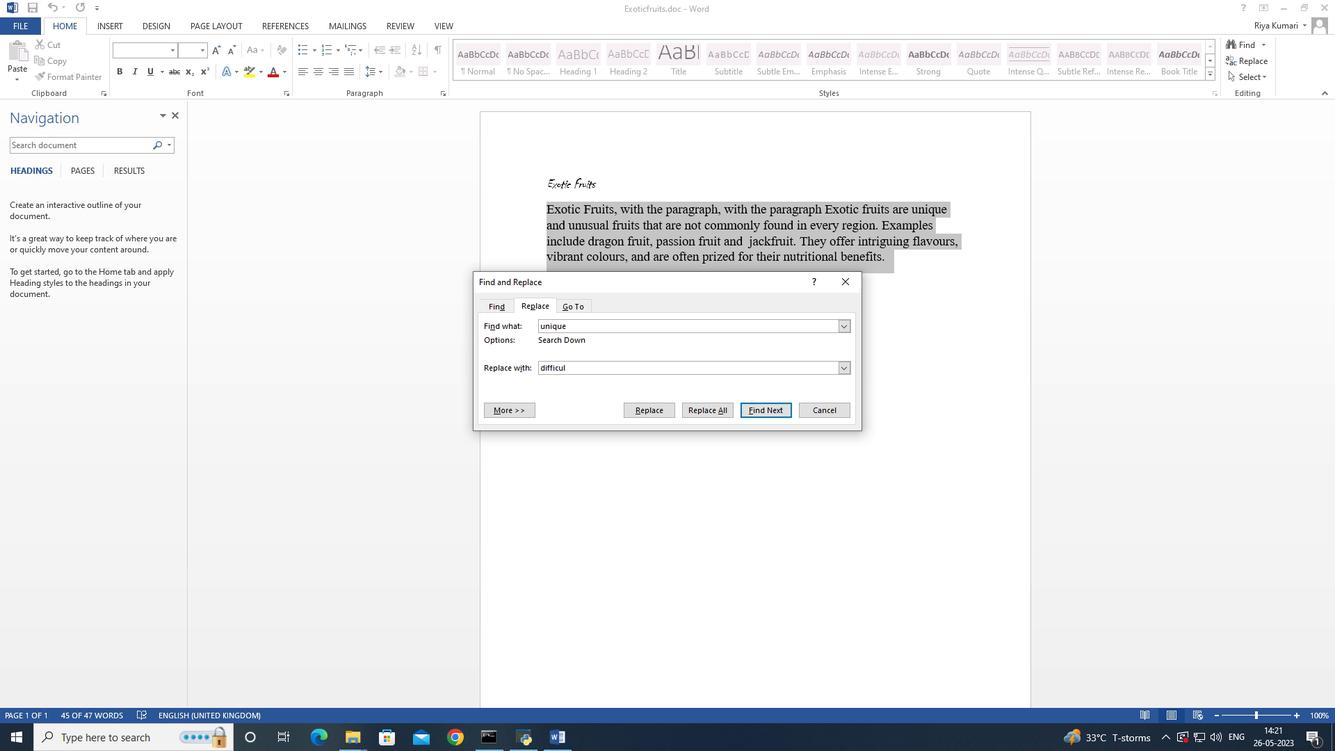
Action: Mouse moved to (704, 408)
Screenshot: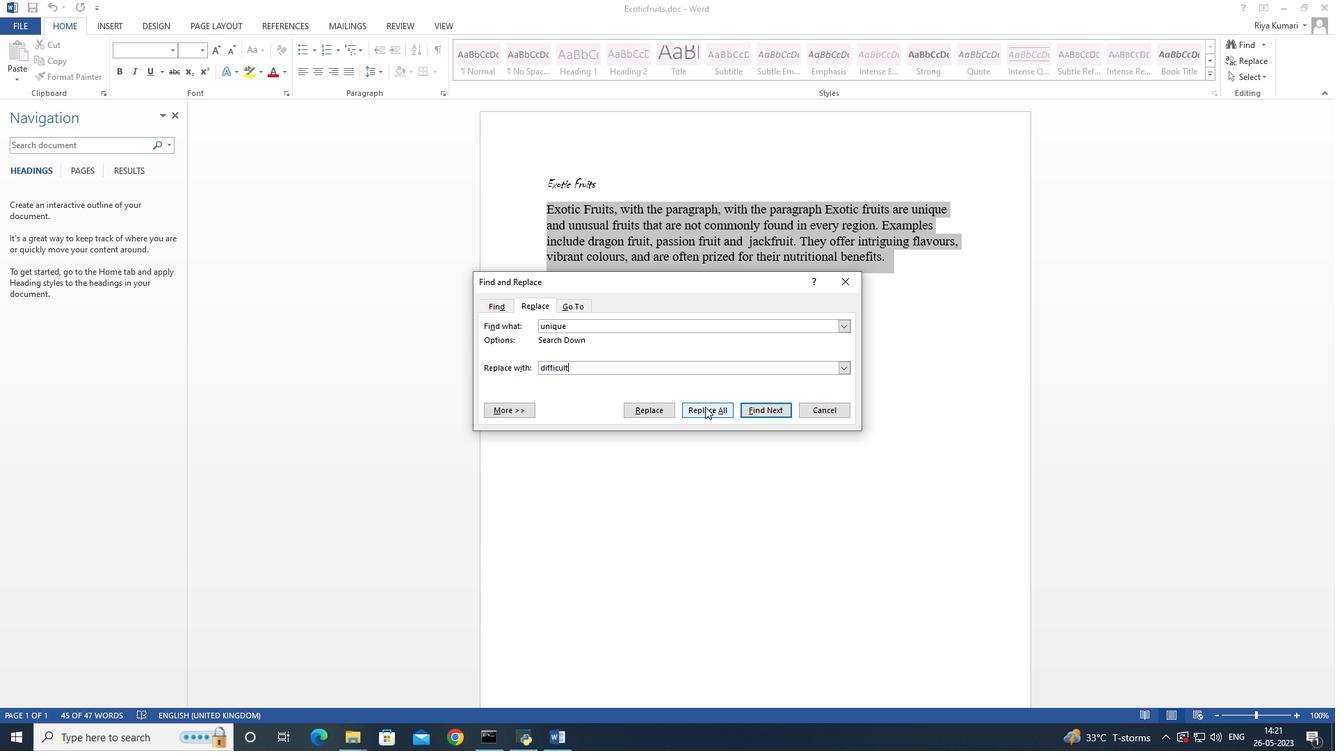 
Action: Mouse pressed left at (704, 408)
Screenshot: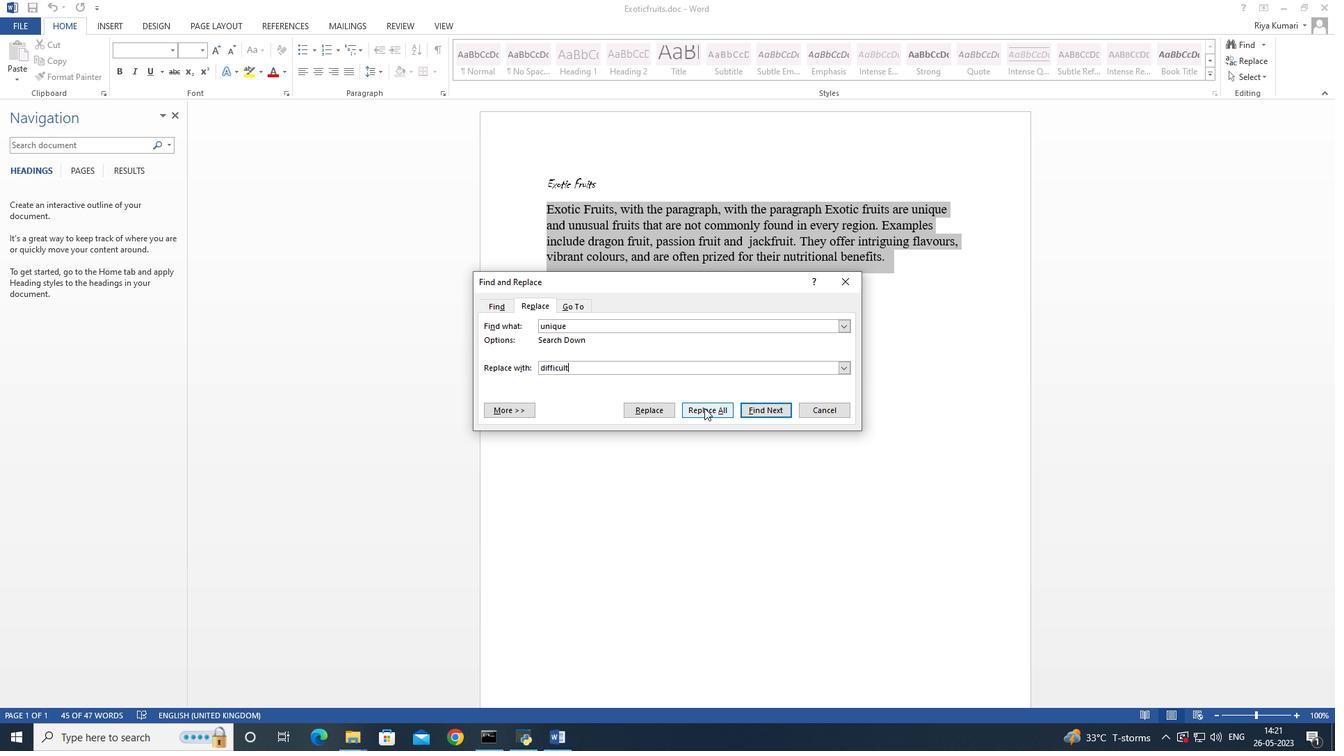
Action: Mouse moved to (644, 410)
Screenshot: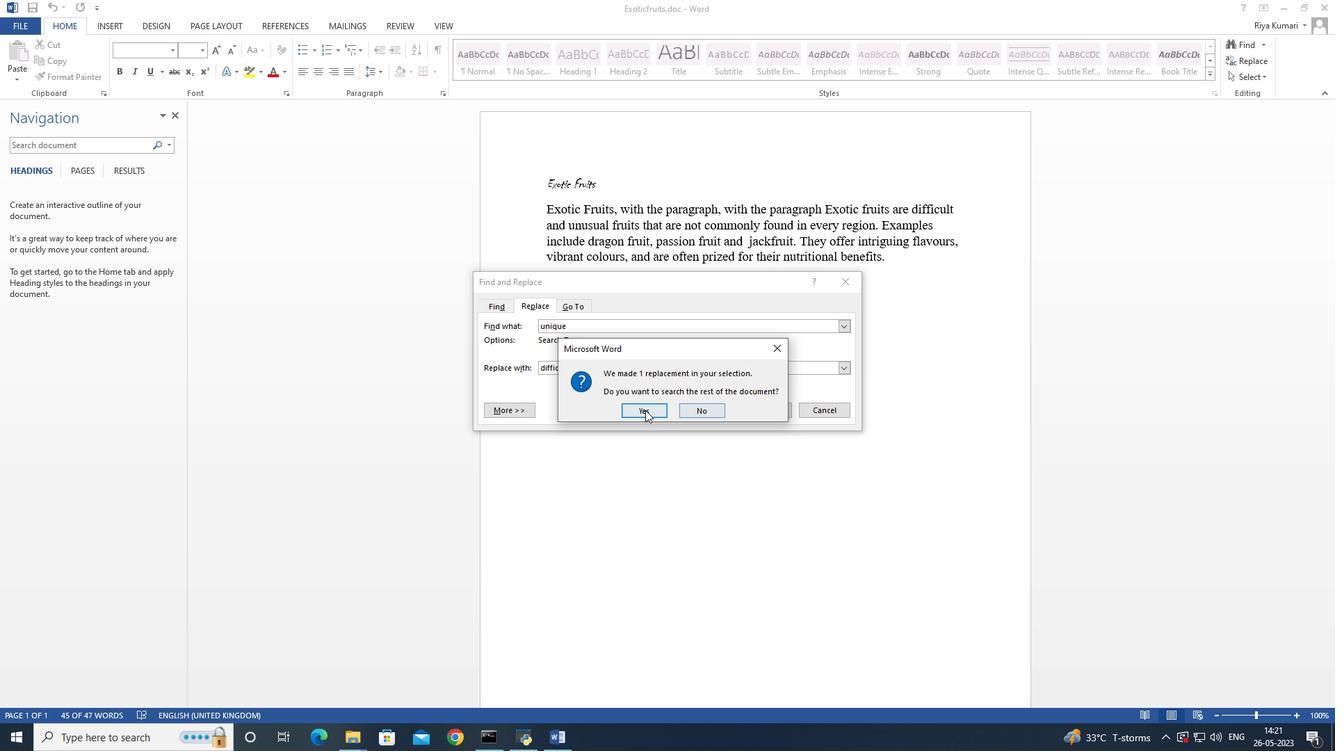 
Action: Mouse pressed left at (644, 410)
Screenshot: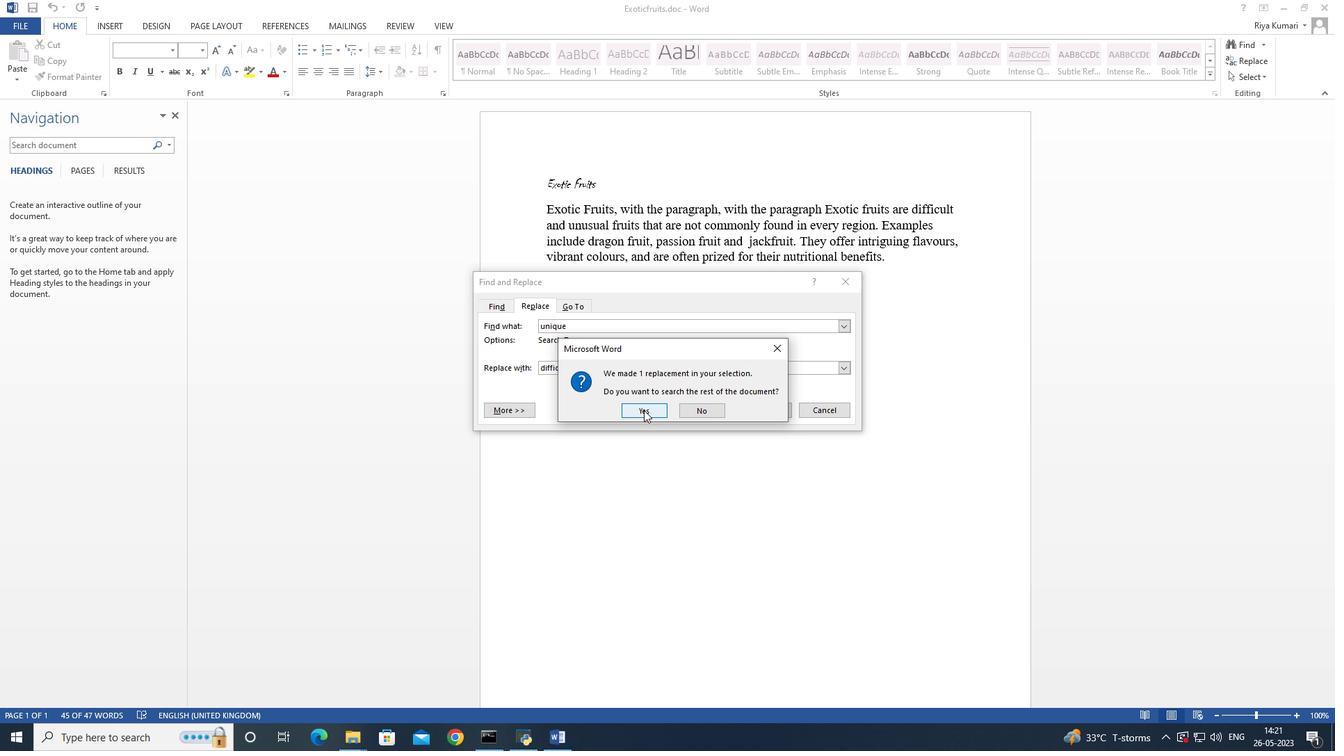 
Action: Mouse pressed left at (644, 410)
Screenshot: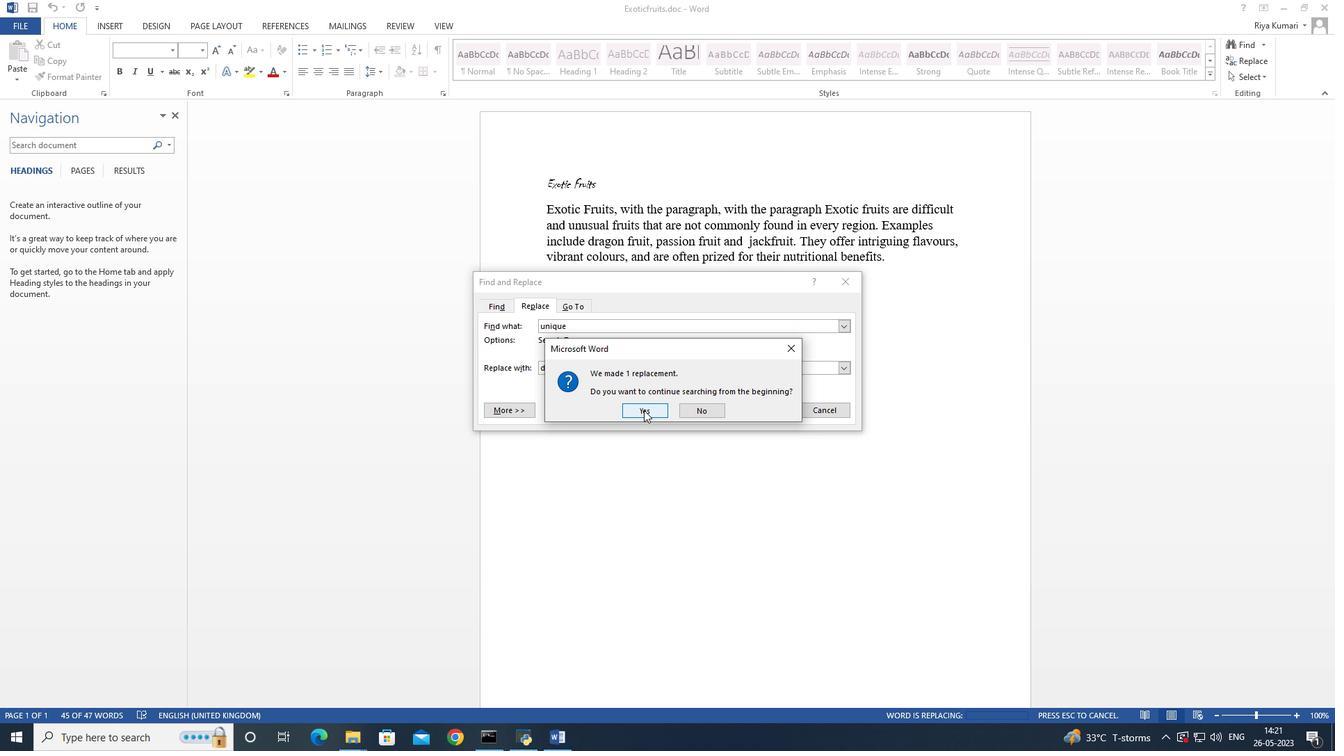 
Action: Mouse moved to (655, 406)
Screenshot: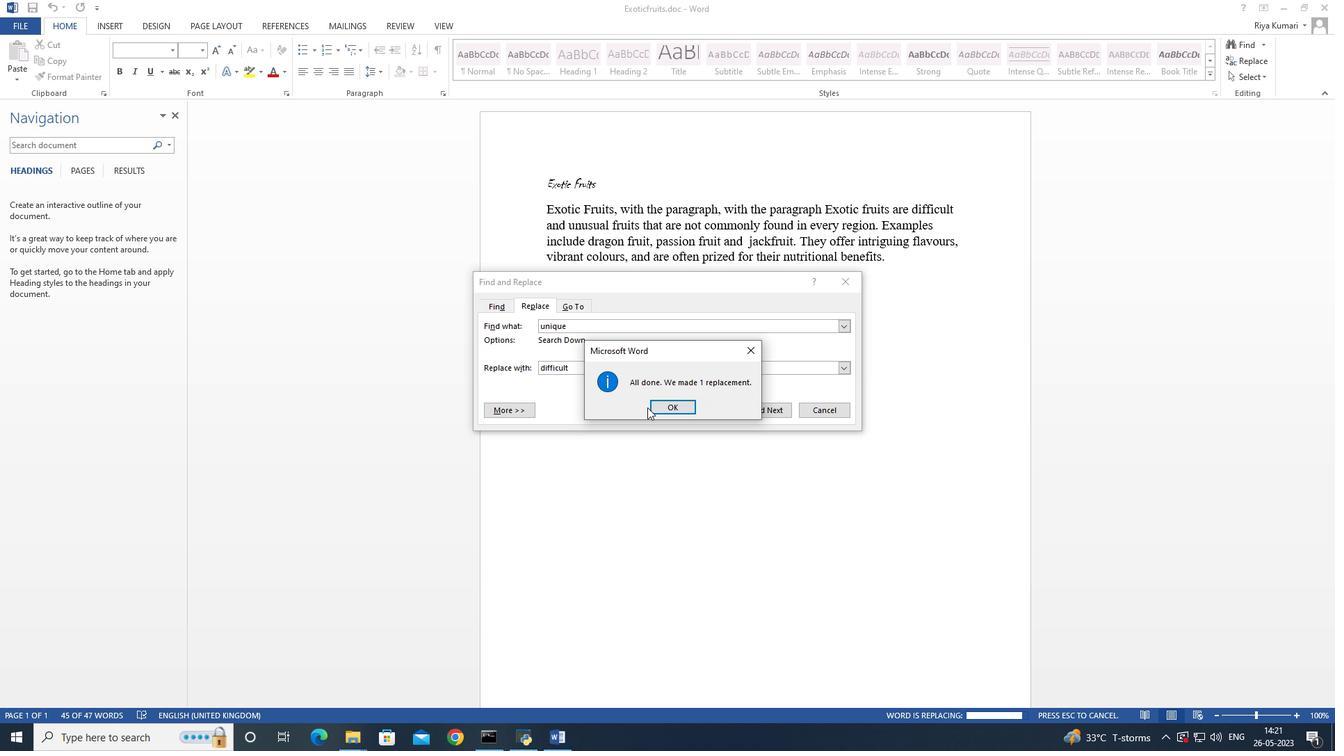 
Action: Mouse pressed left at (655, 406)
Screenshot: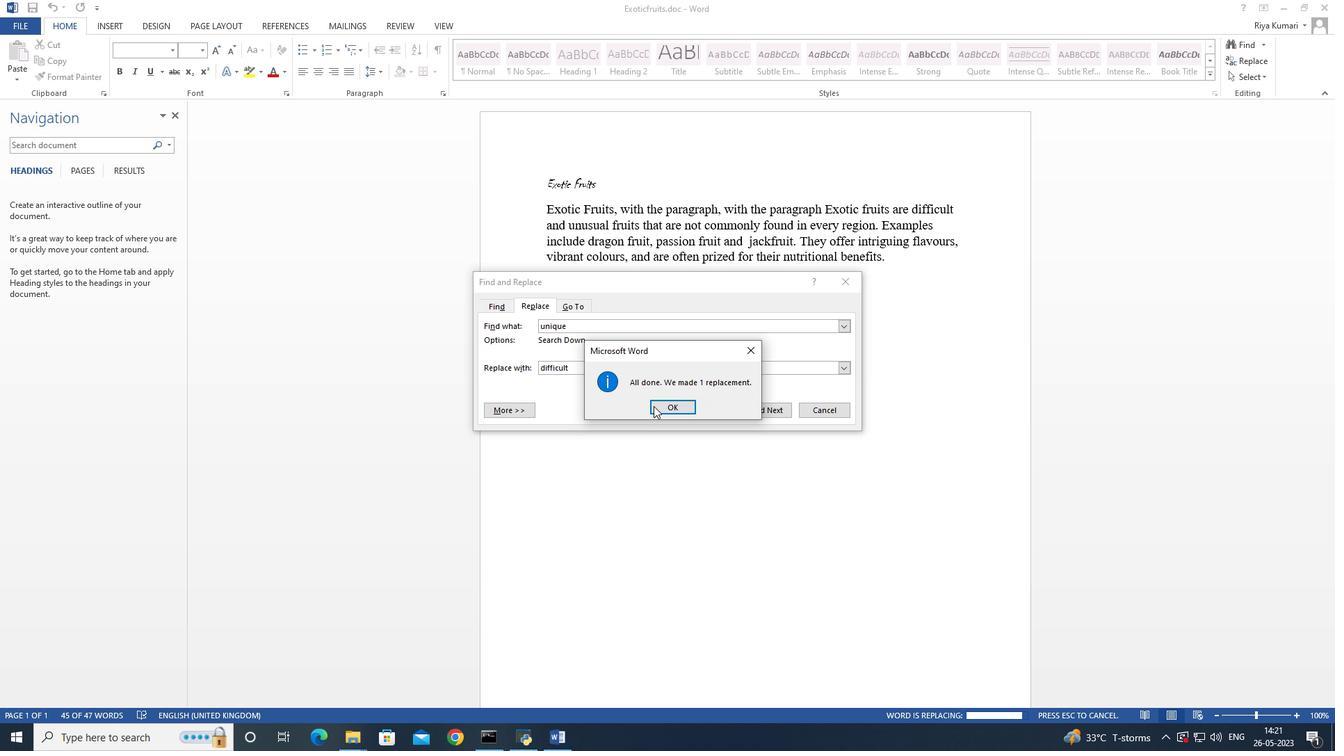 
Action: Mouse moved to (842, 285)
Screenshot: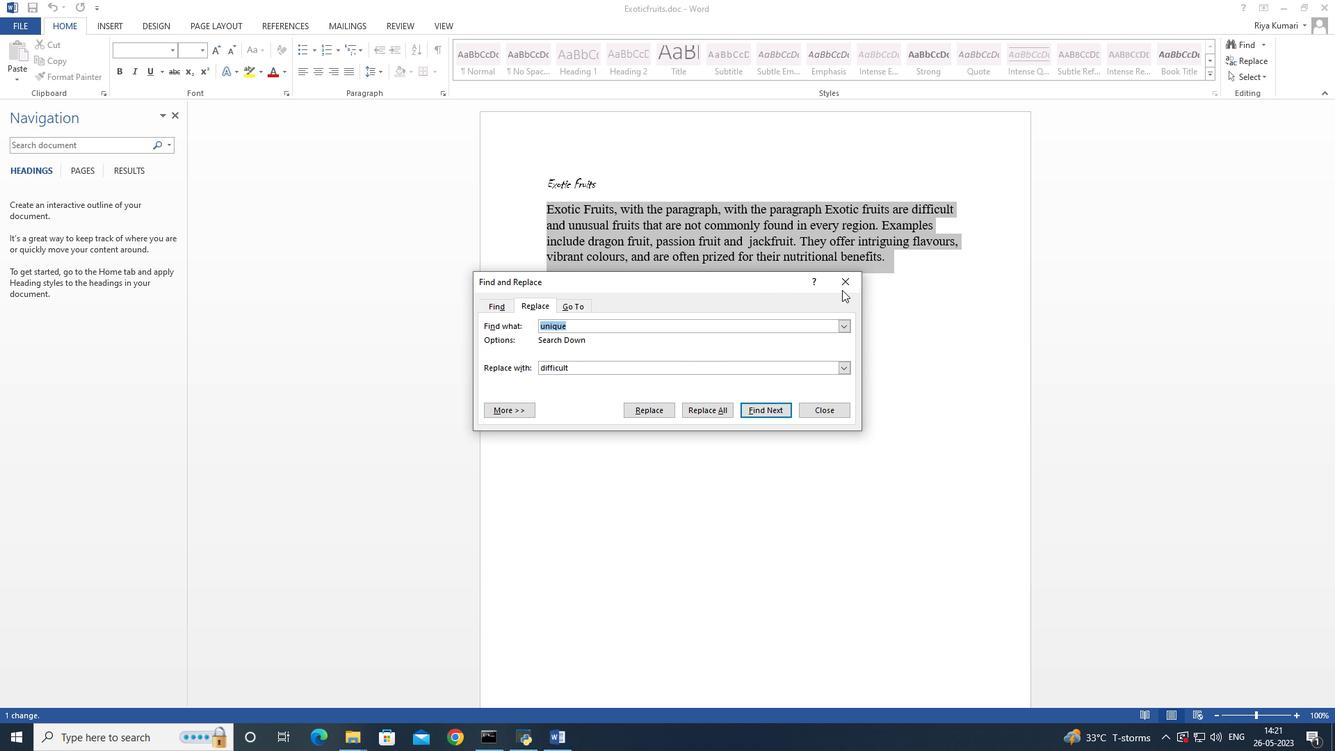 
Action: Mouse pressed left at (842, 285)
Screenshot: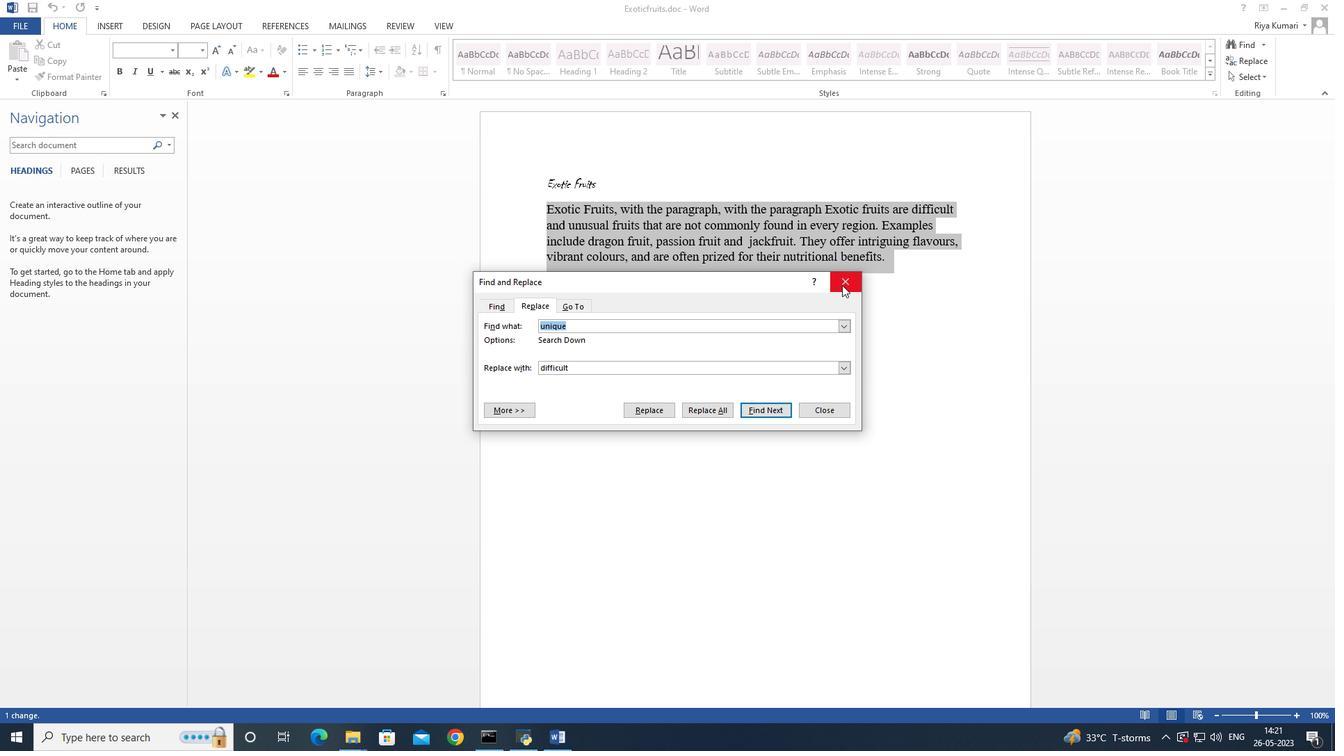 
Action: Mouse moved to (695, 404)
Screenshot: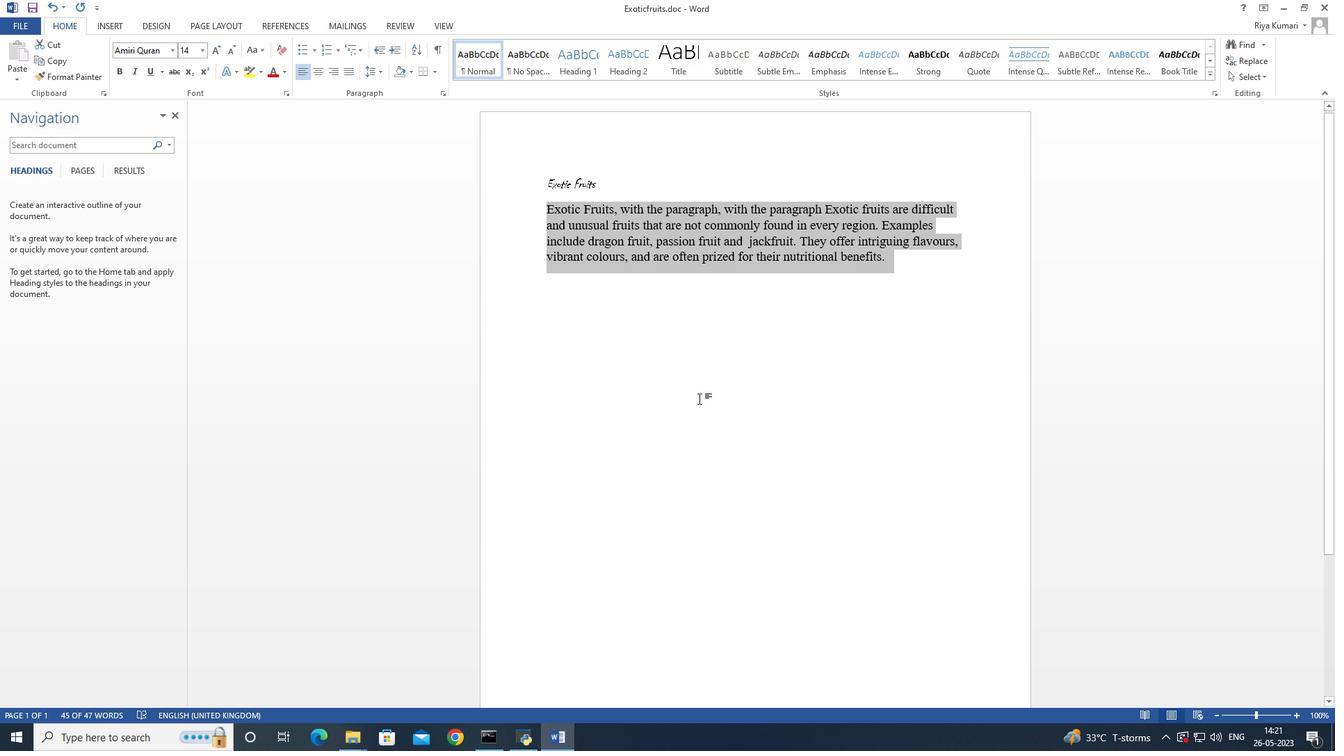
Action: Mouse pressed left at (695, 404)
Screenshot: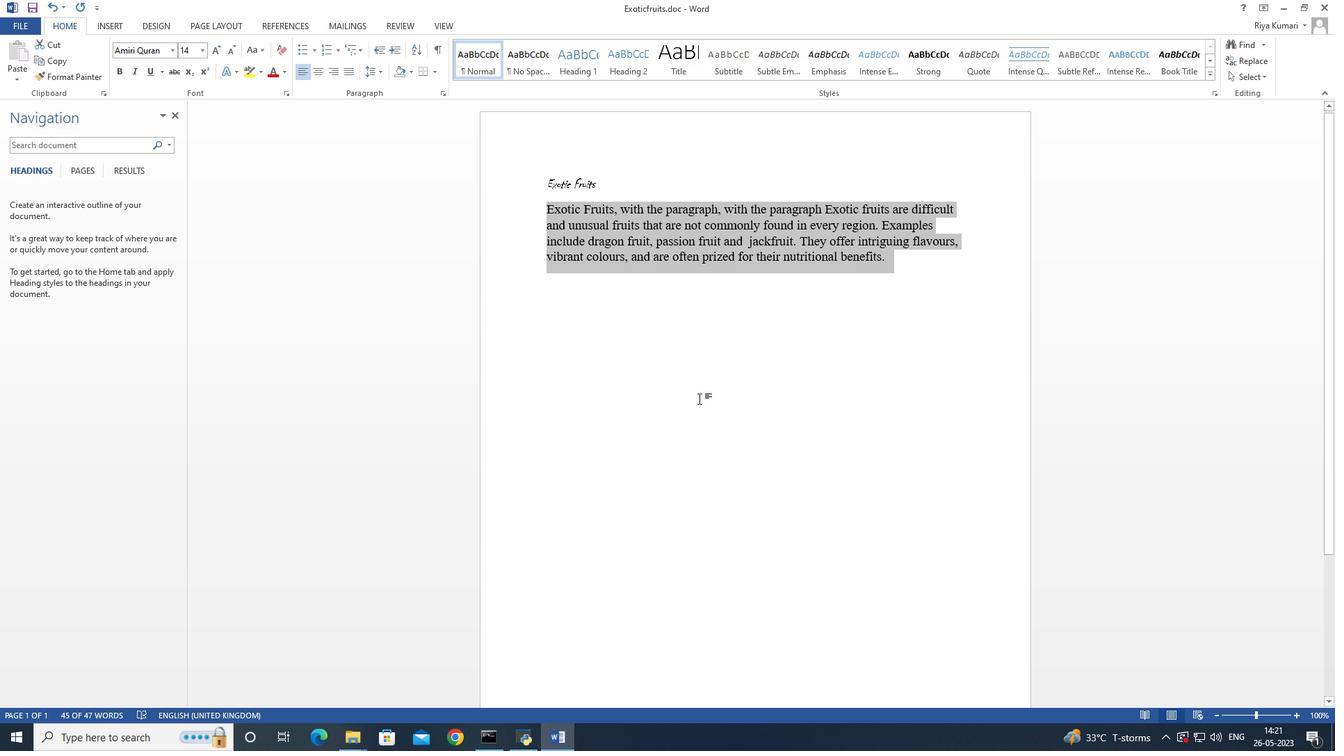 
Action: Mouse moved to (689, 384)
Screenshot: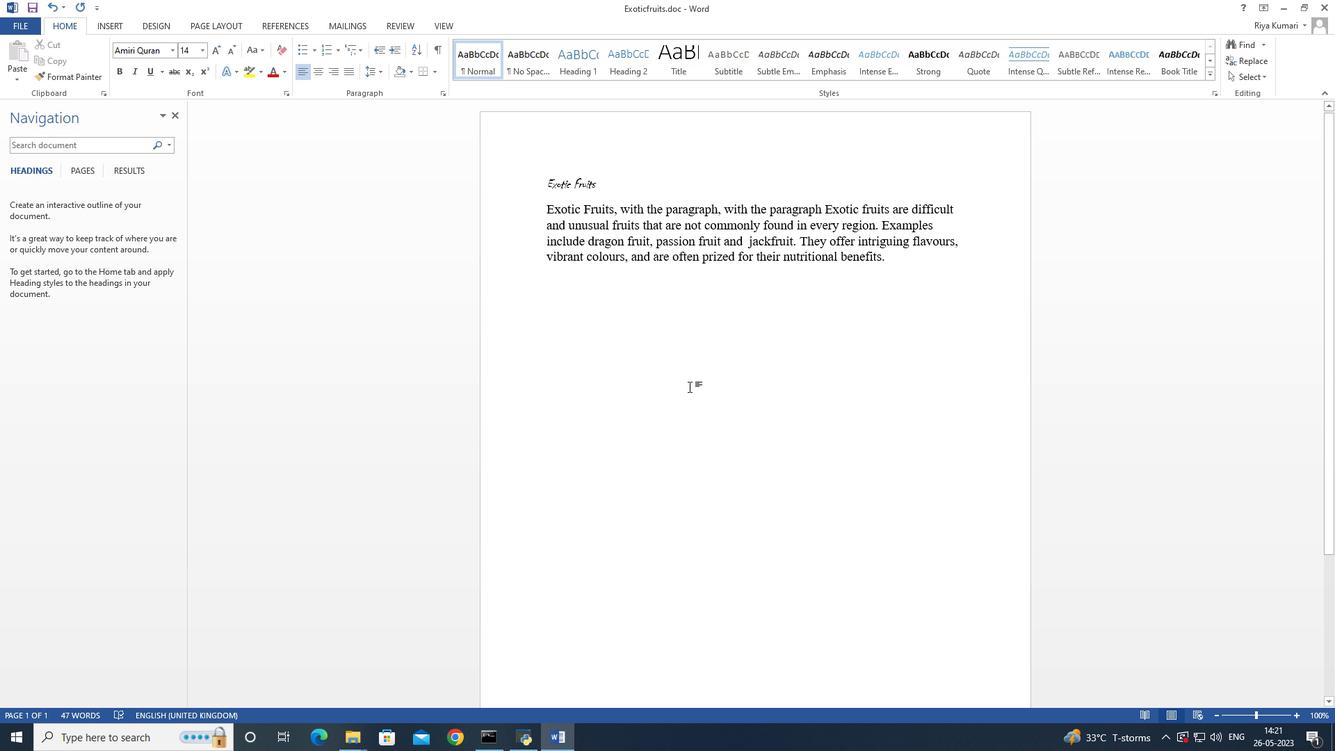 
Action: Key pressed ctrl+S
Screenshot: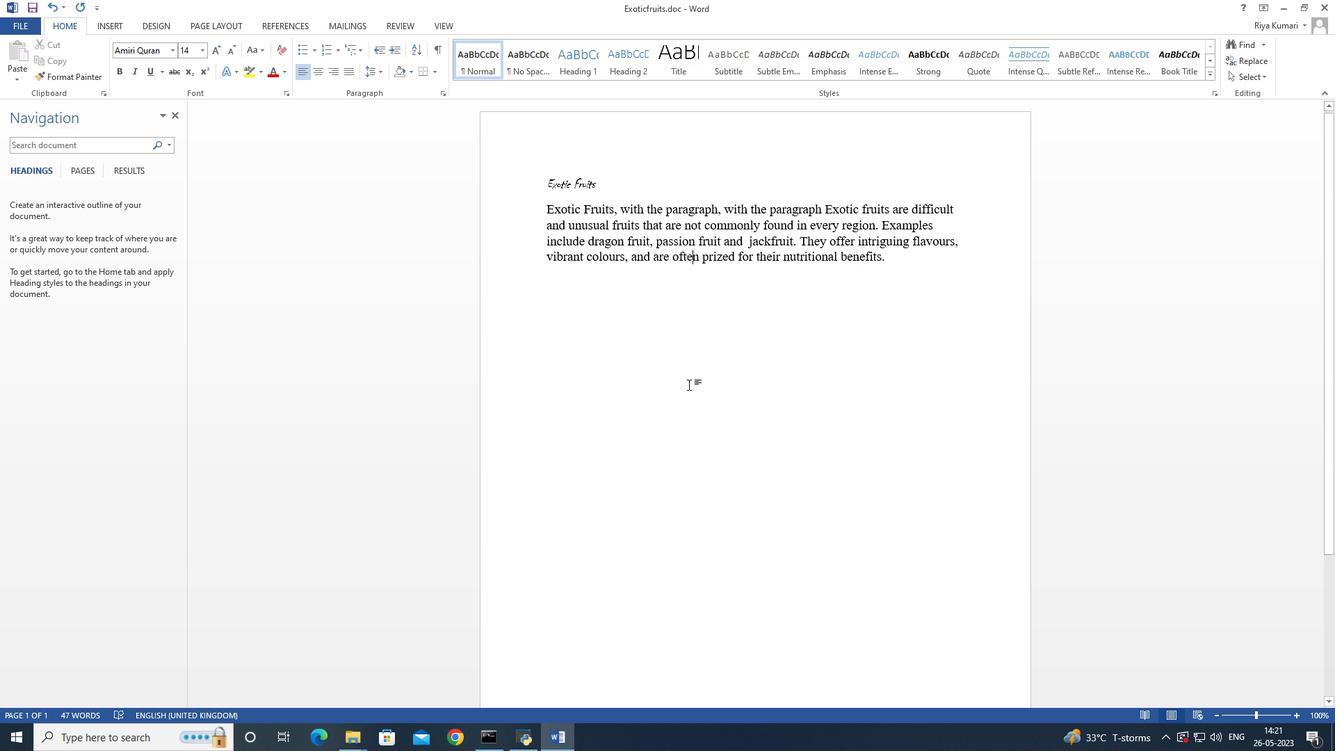 
Action: Mouse moved to (696, 373)
Screenshot: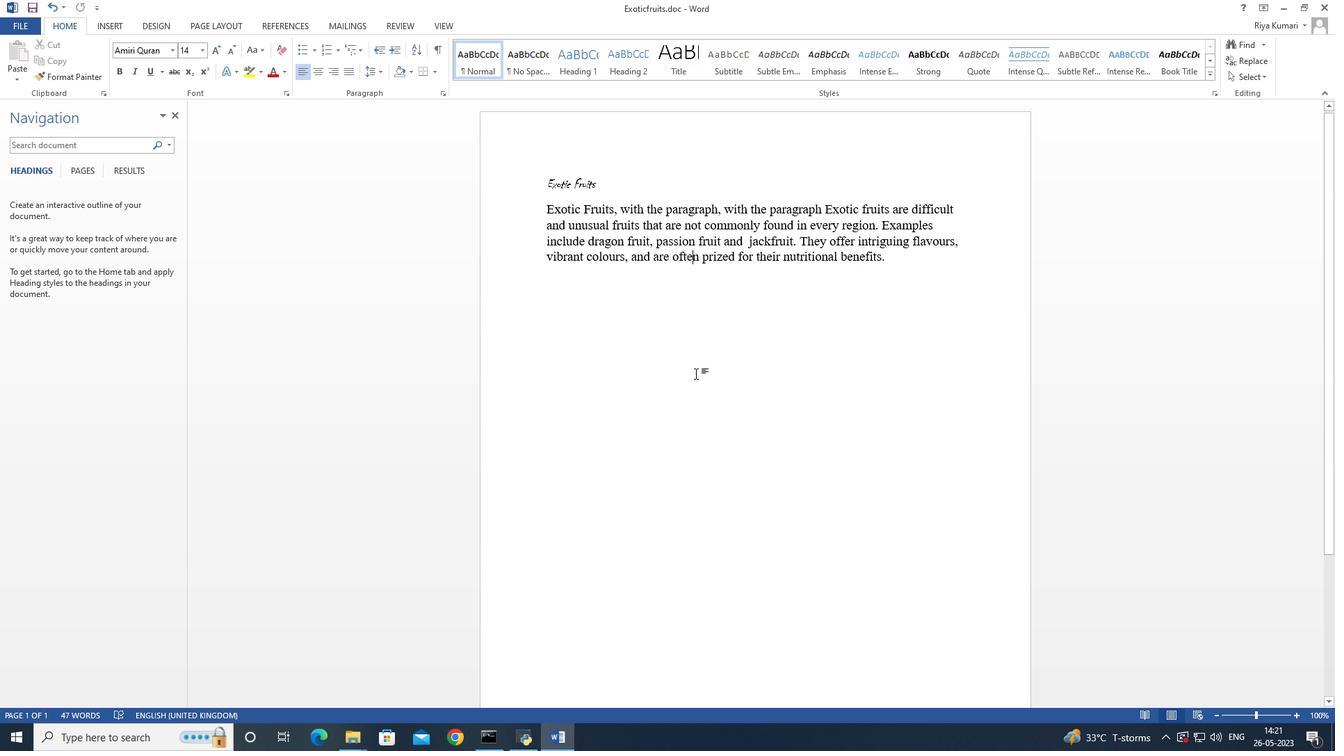 
